 Task: Create a due date automation trigger when advanced on, on the monday of the week before a card is due add dates not due this week at 11:00 AM.
Action: Mouse moved to (885, 279)
Screenshot: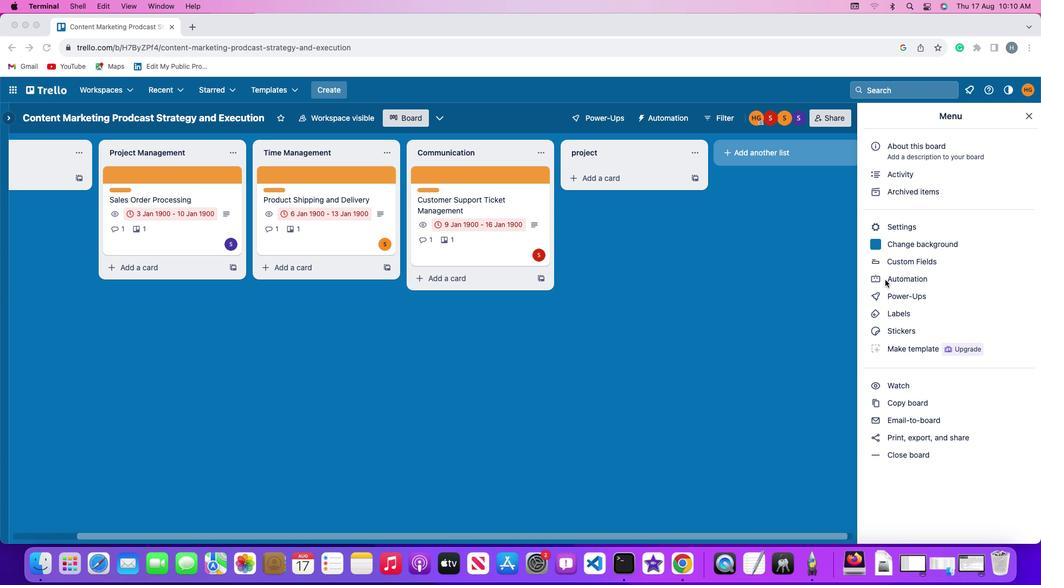 
Action: Mouse pressed left at (885, 279)
Screenshot: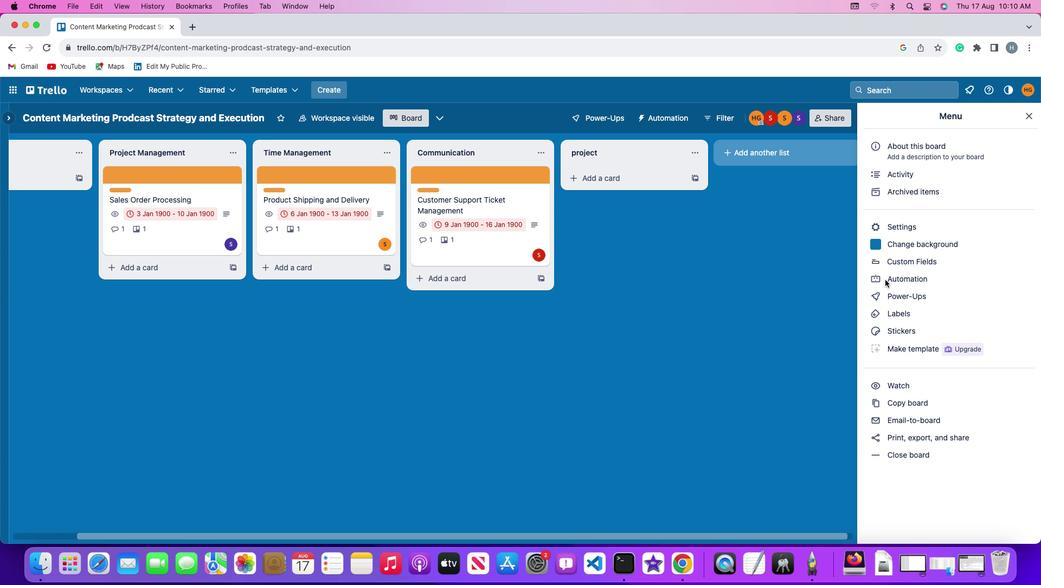 
Action: Mouse pressed left at (885, 279)
Screenshot: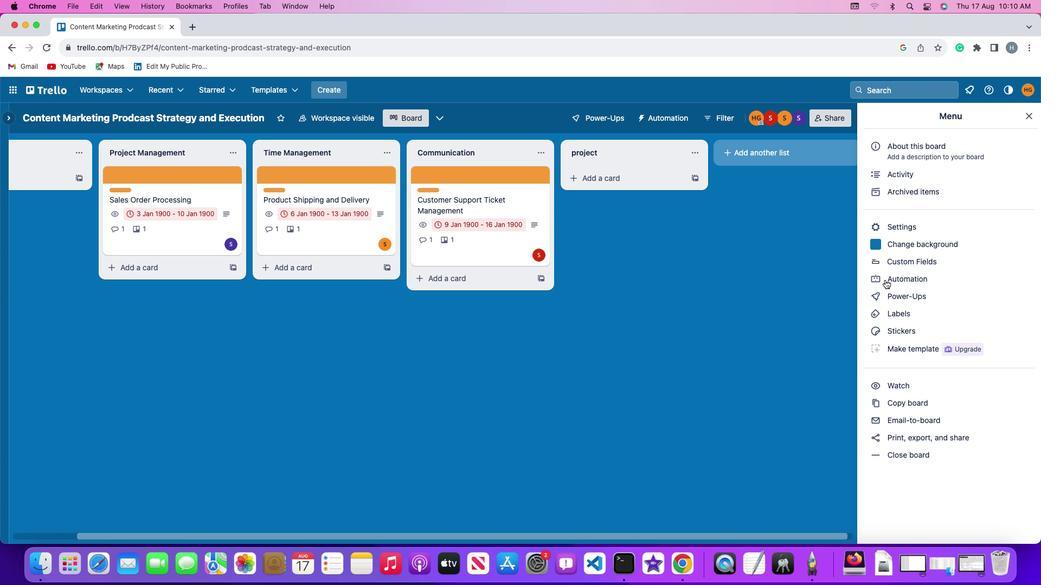 
Action: Mouse moved to (52, 252)
Screenshot: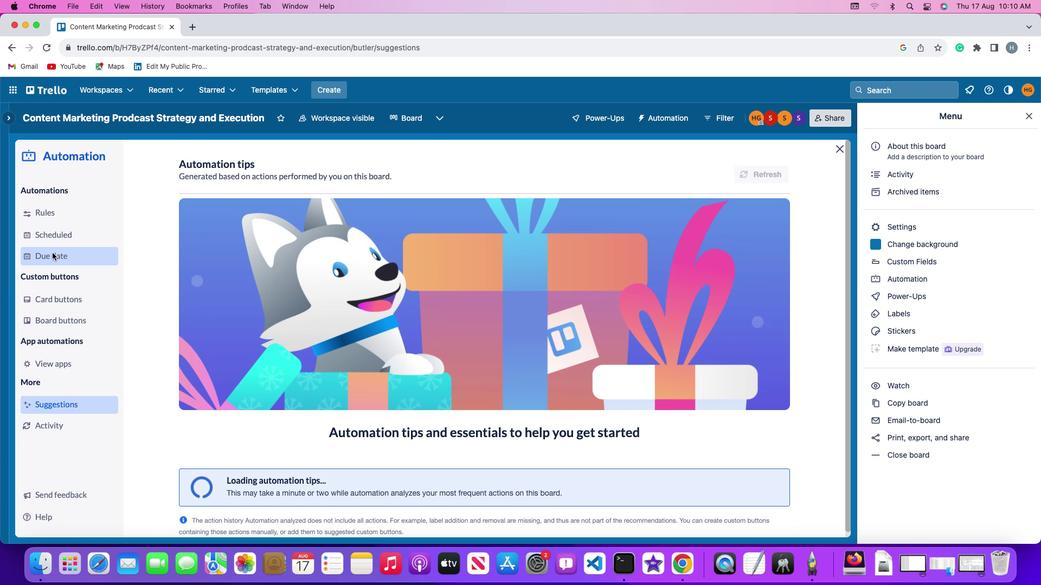 
Action: Mouse pressed left at (52, 252)
Screenshot: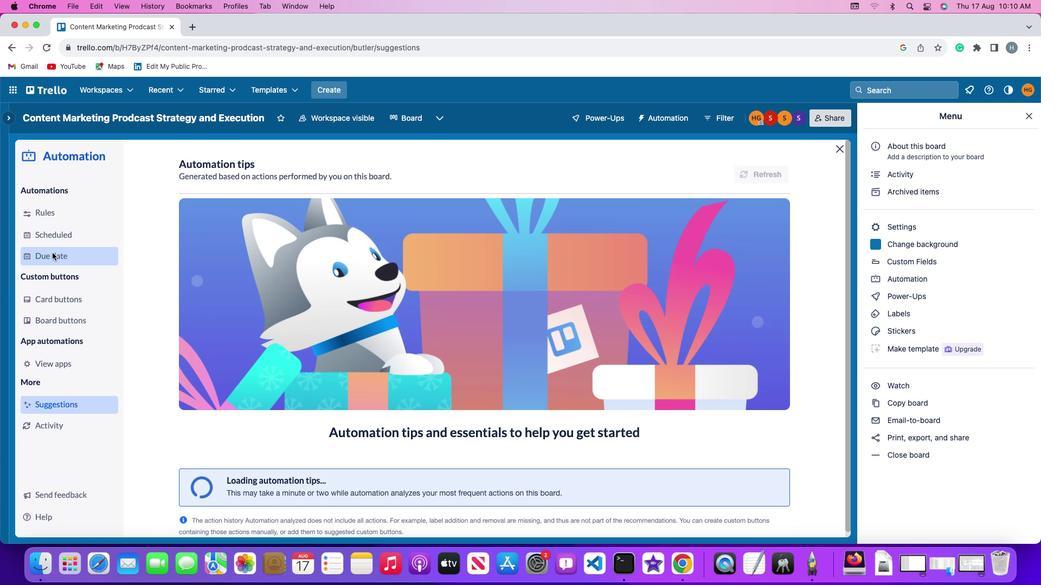 
Action: Mouse moved to (731, 167)
Screenshot: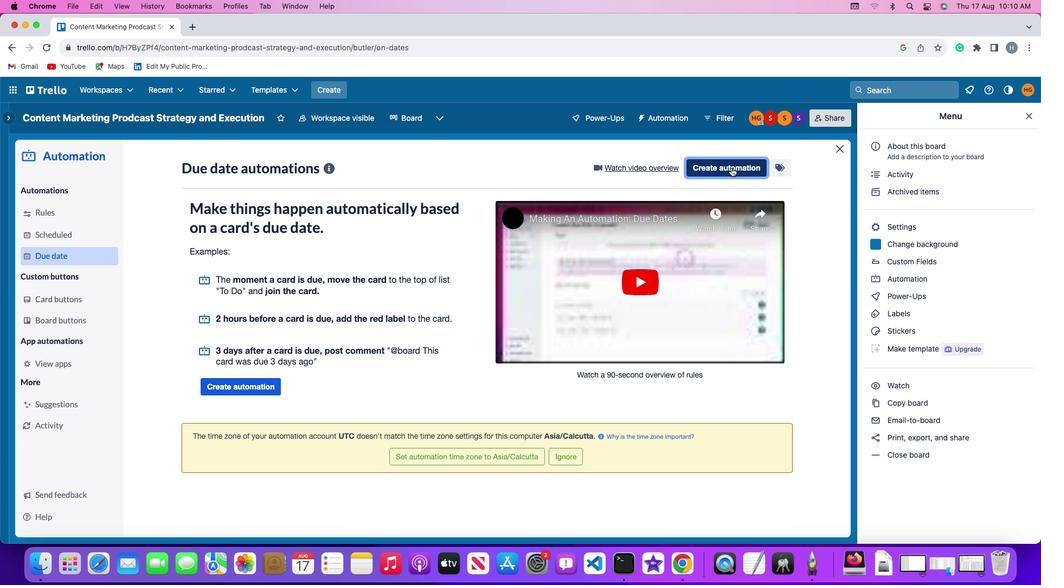 
Action: Mouse pressed left at (731, 167)
Screenshot: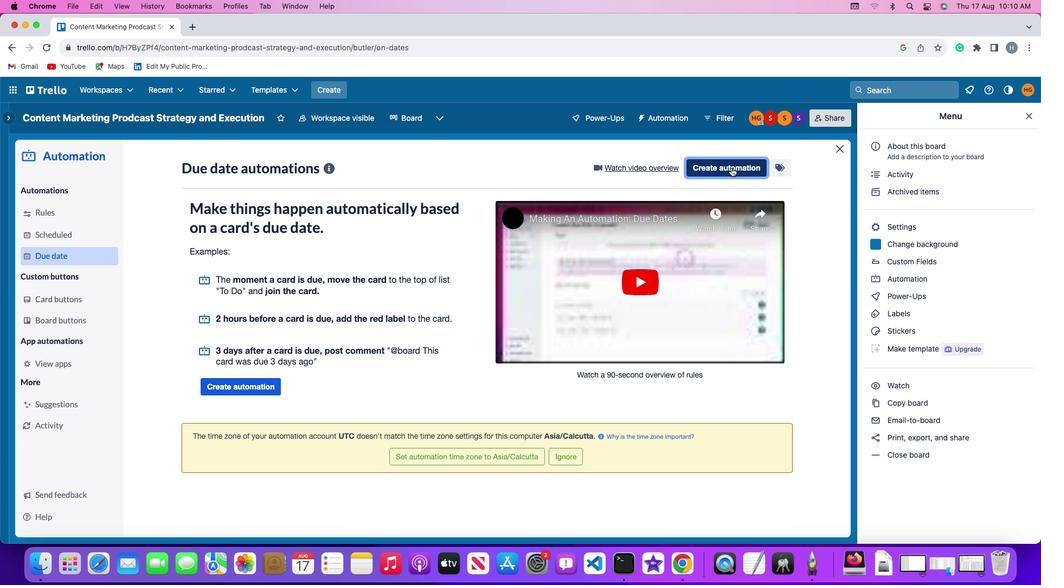 
Action: Mouse moved to (206, 271)
Screenshot: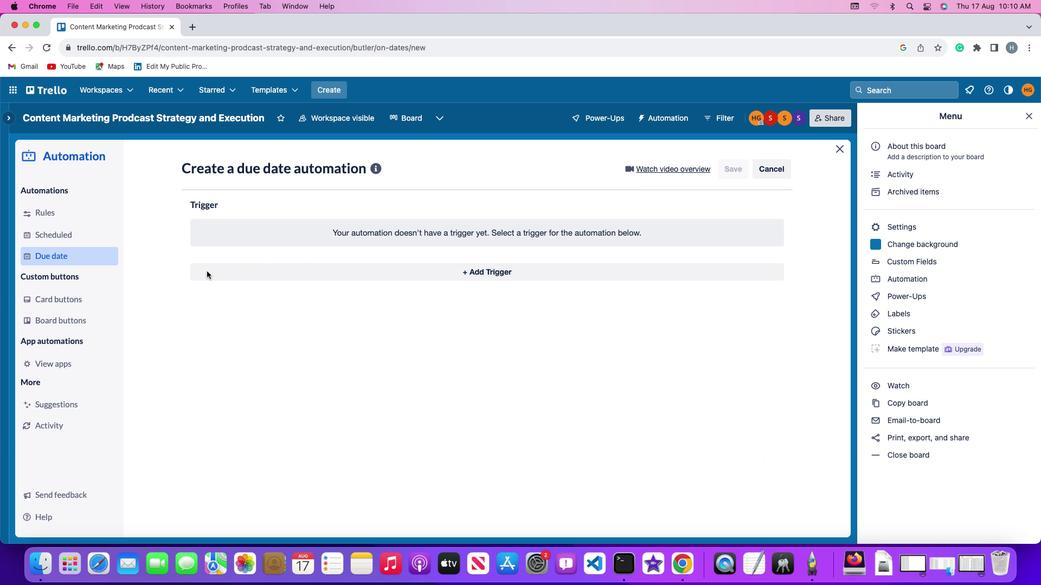 
Action: Mouse pressed left at (206, 271)
Screenshot: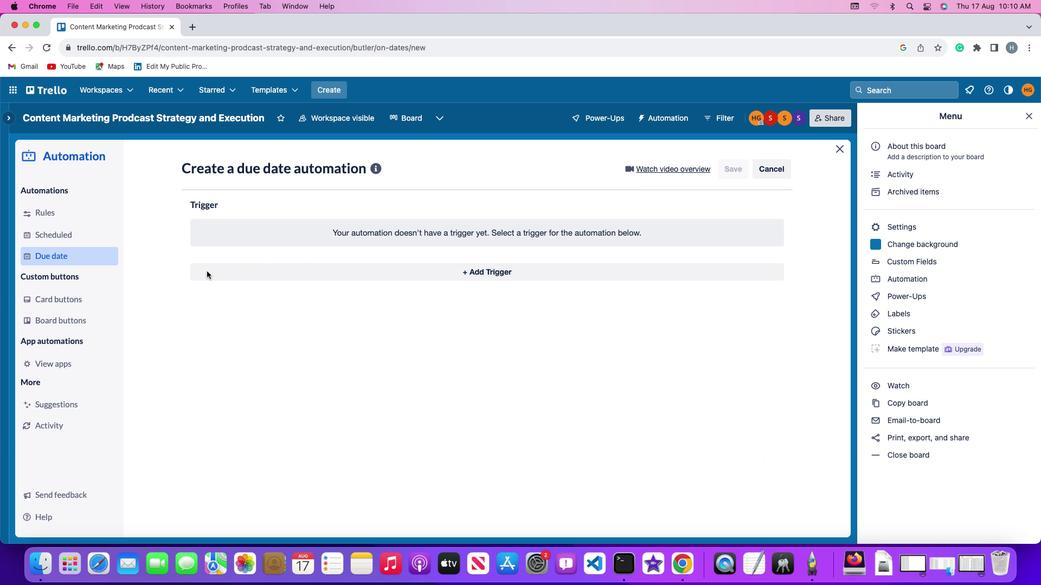 
Action: Mouse moved to (242, 476)
Screenshot: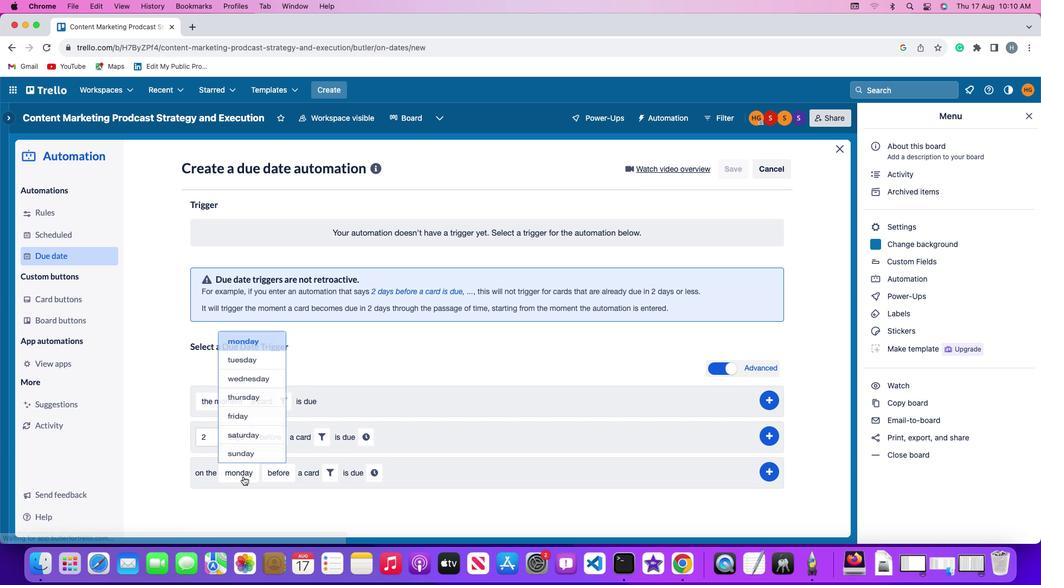 
Action: Mouse pressed left at (242, 476)
Screenshot: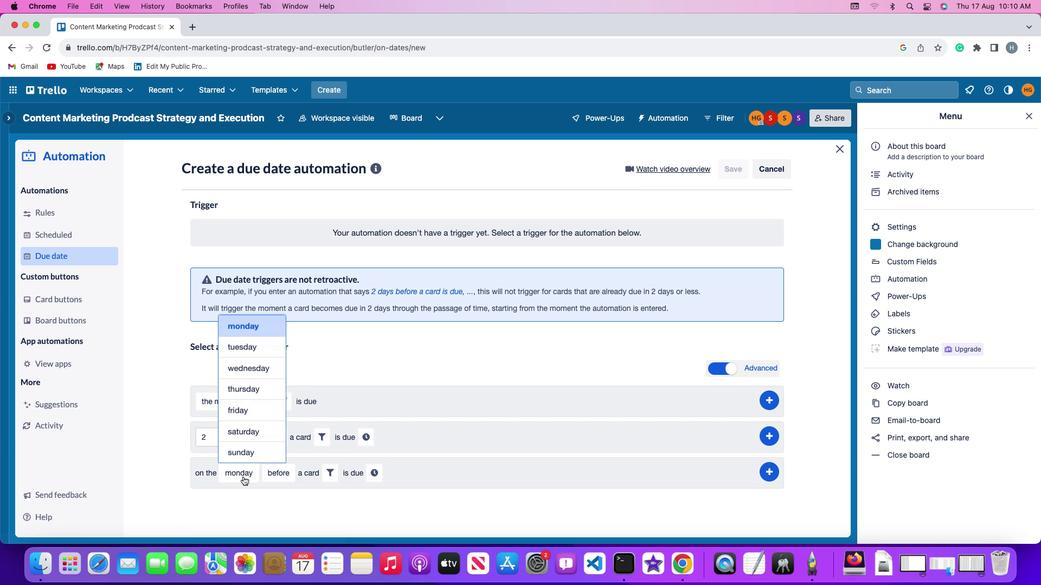 
Action: Mouse moved to (249, 323)
Screenshot: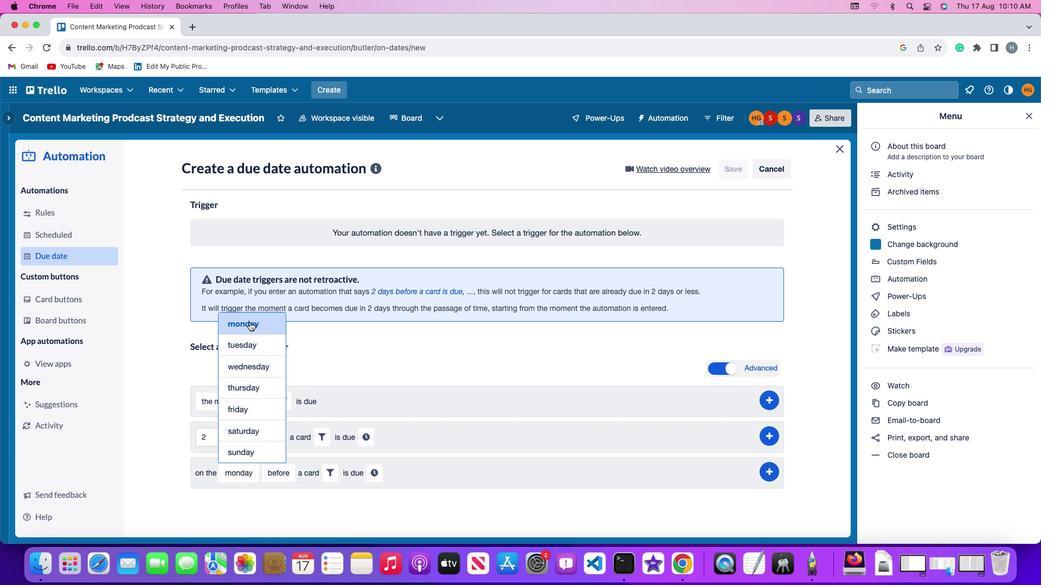 
Action: Mouse pressed left at (249, 323)
Screenshot: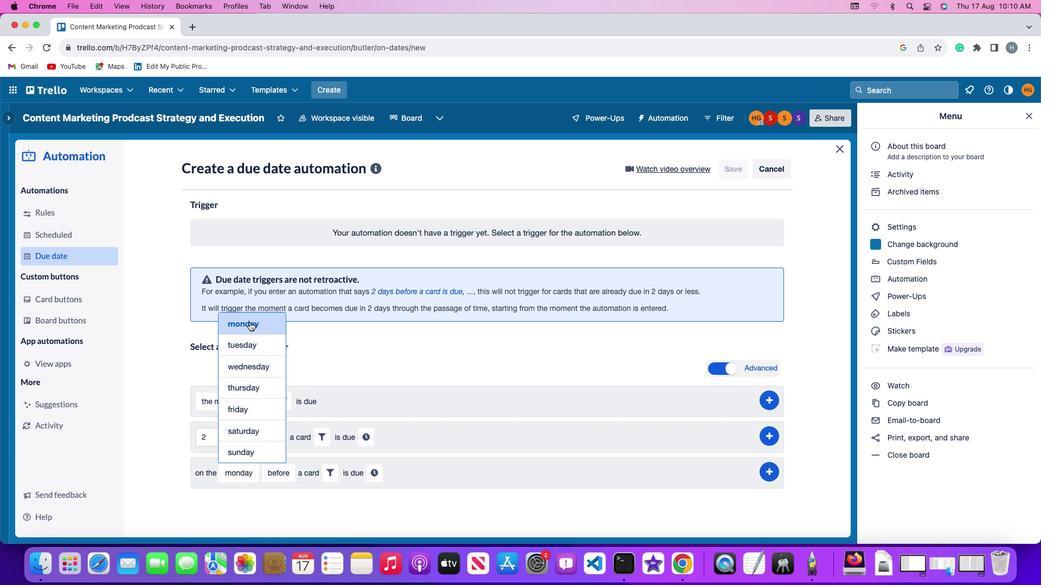 
Action: Mouse moved to (275, 465)
Screenshot: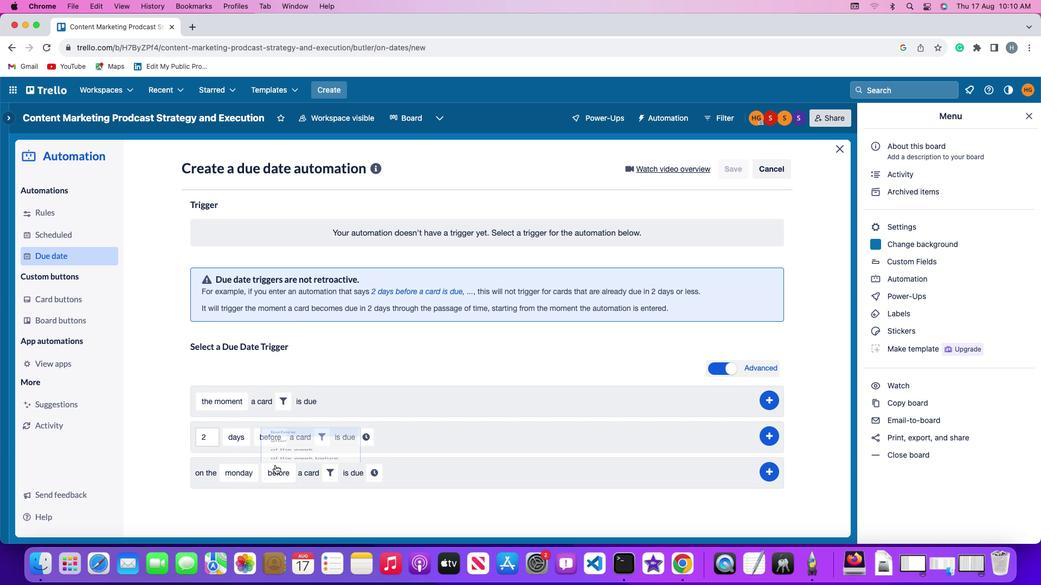 
Action: Mouse pressed left at (275, 465)
Screenshot: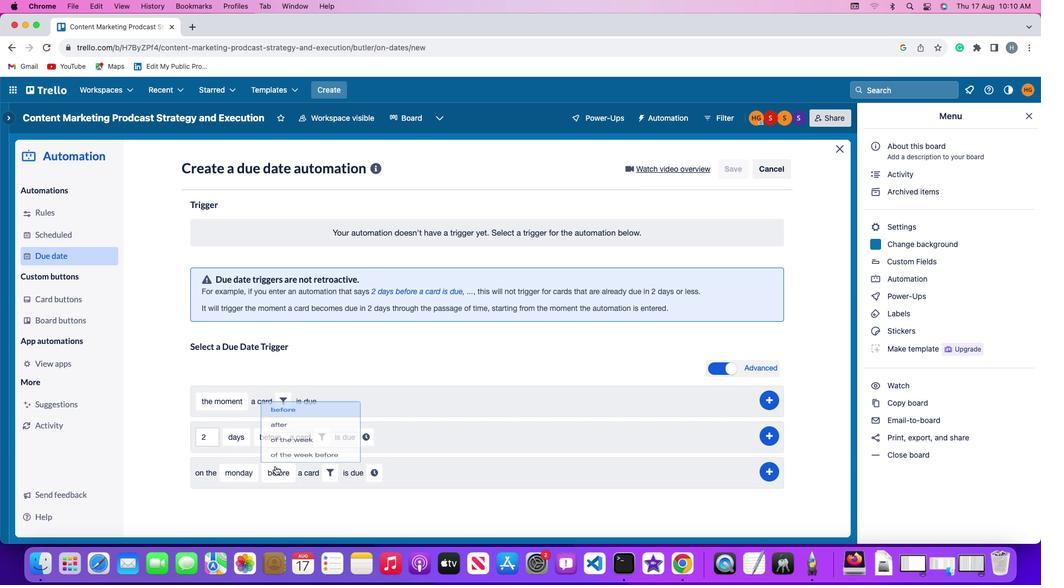 
Action: Mouse moved to (284, 445)
Screenshot: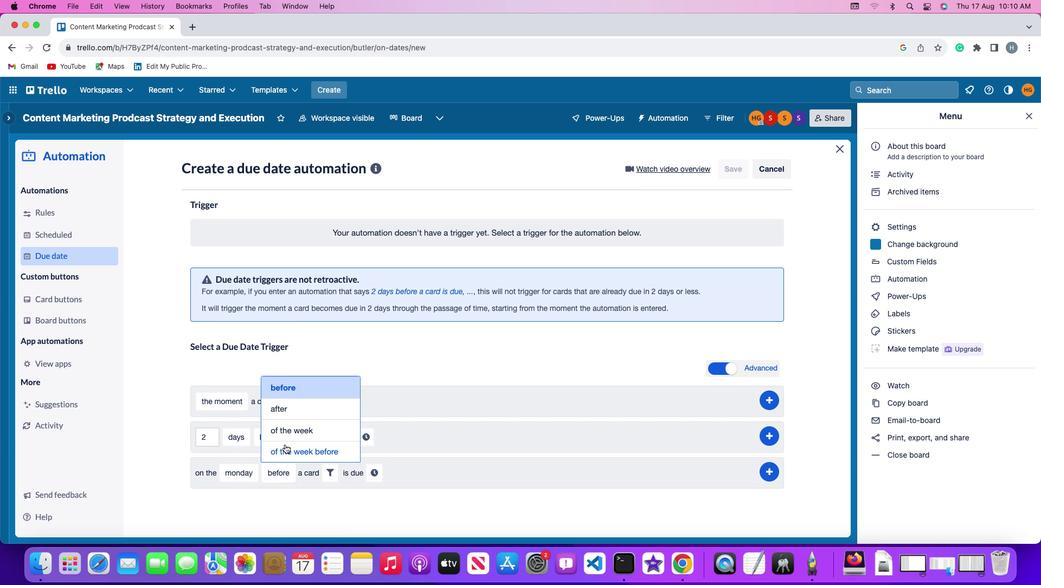 
Action: Mouse pressed left at (284, 445)
Screenshot: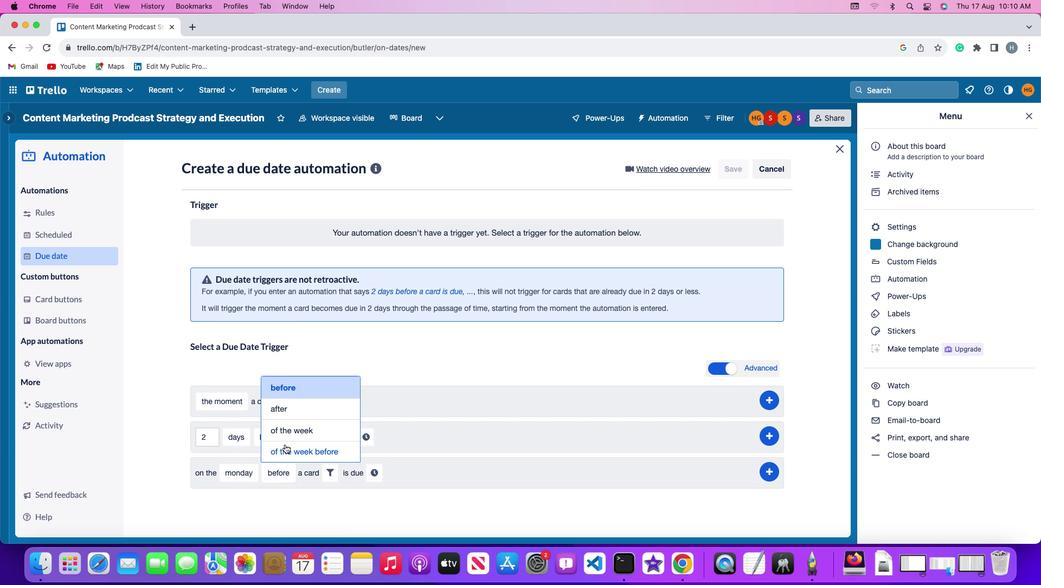 
Action: Mouse moved to (369, 475)
Screenshot: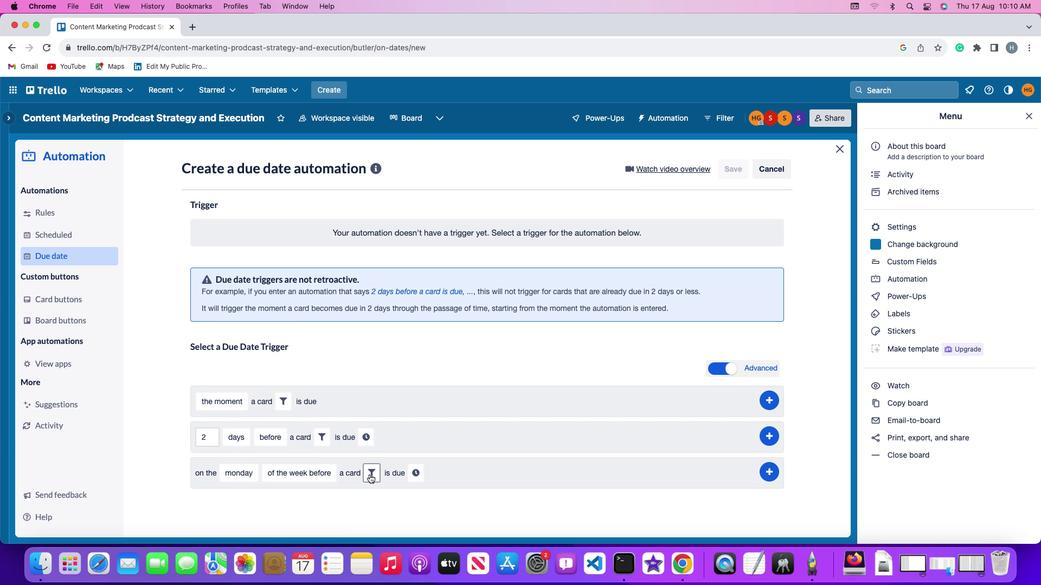 
Action: Mouse pressed left at (369, 475)
Screenshot: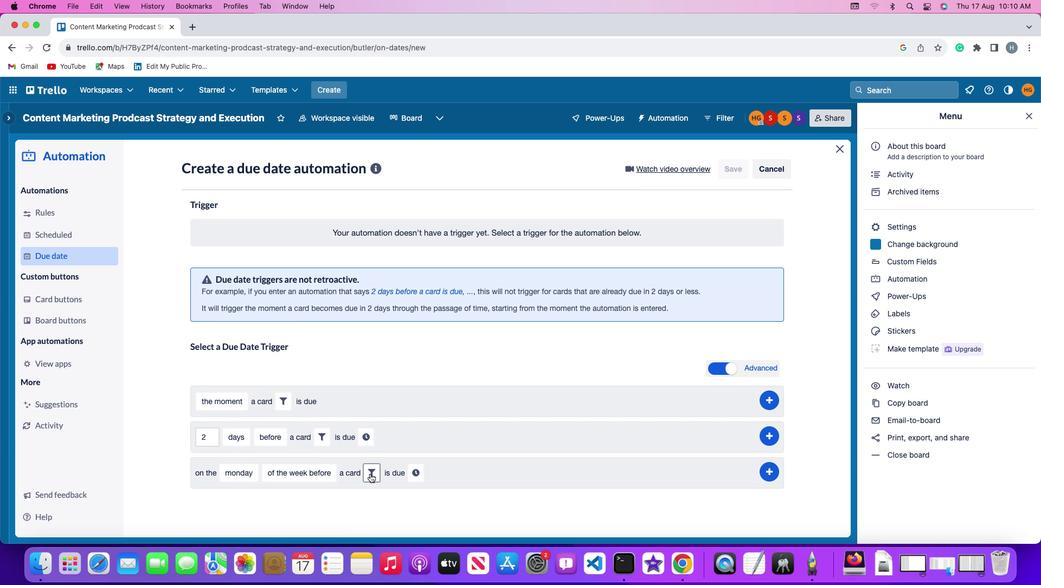 
Action: Mouse moved to (441, 511)
Screenshot: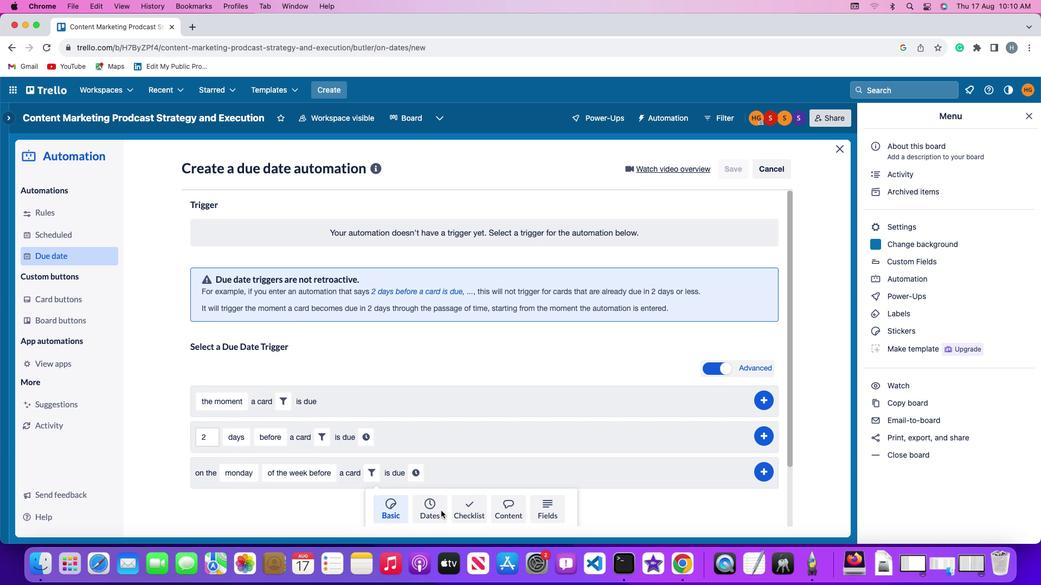 
Action: Mouse pressed left at (441, 511)
Screenshot: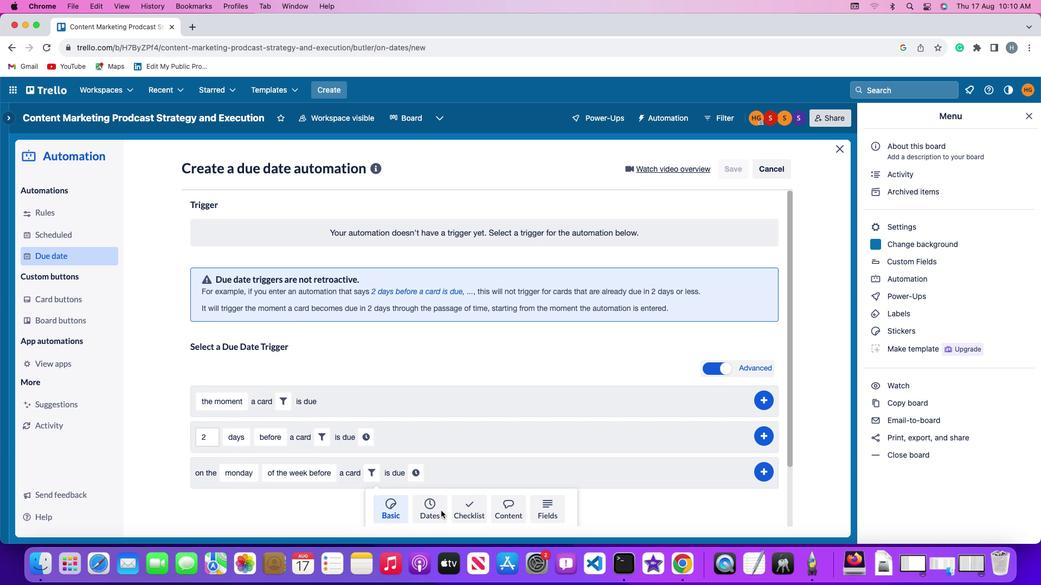 
Action: Mouse moved to (332, 501)
Screenshot: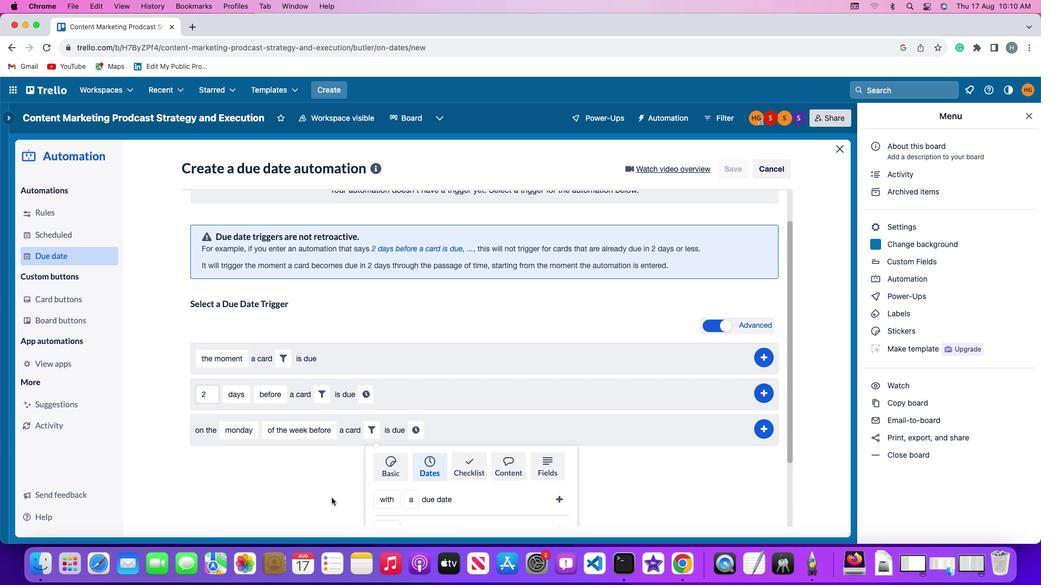 
Action: Mouse scrolled (332, 501) with delta (0, 0)
Screenshot: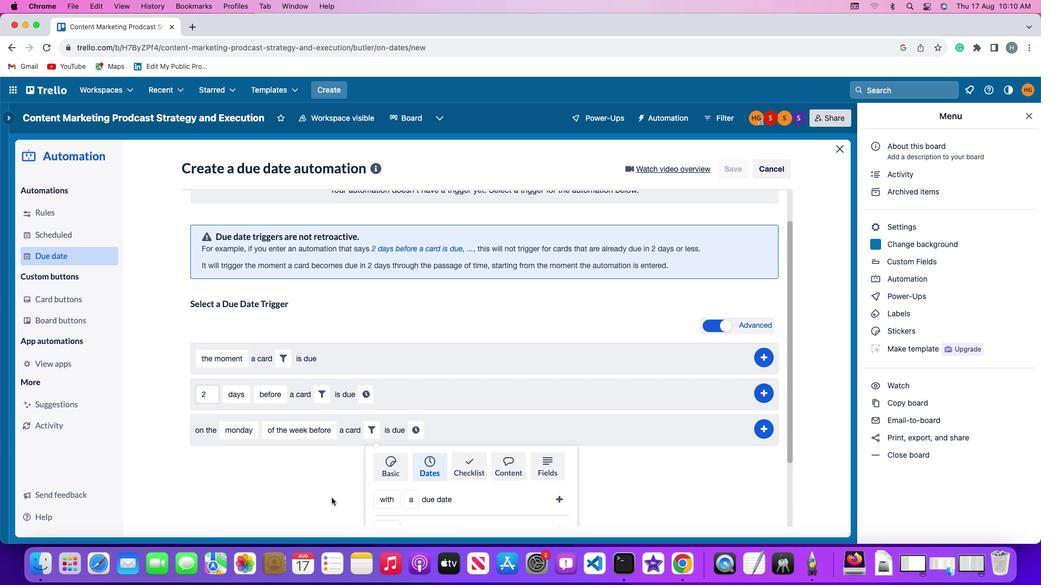 
Action: Mouse moved to (332, 501)
Screenshot: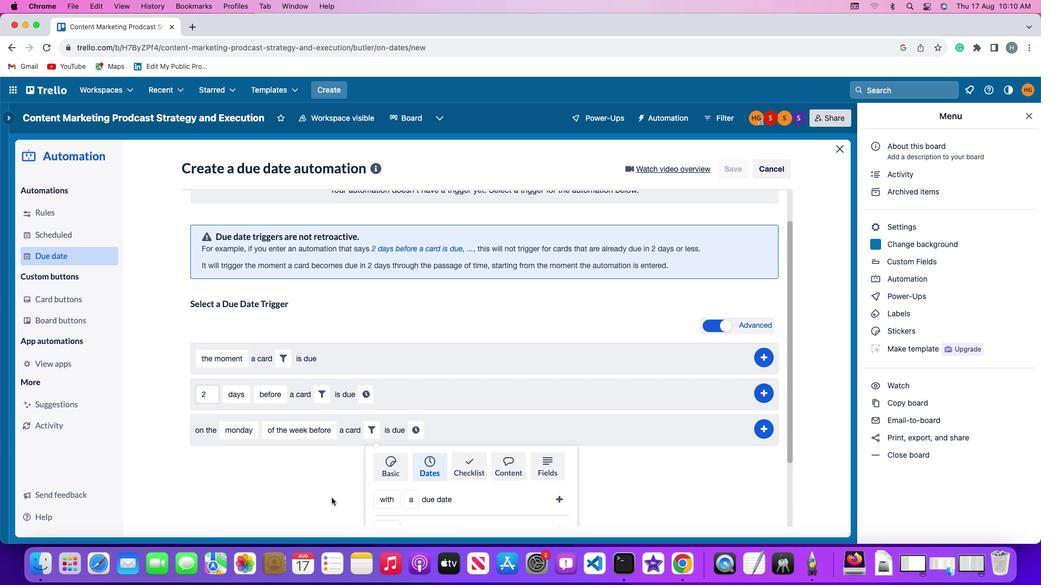 
Action: Mouse scrolled (332, 501) with delta (0, 0)
Screenshot: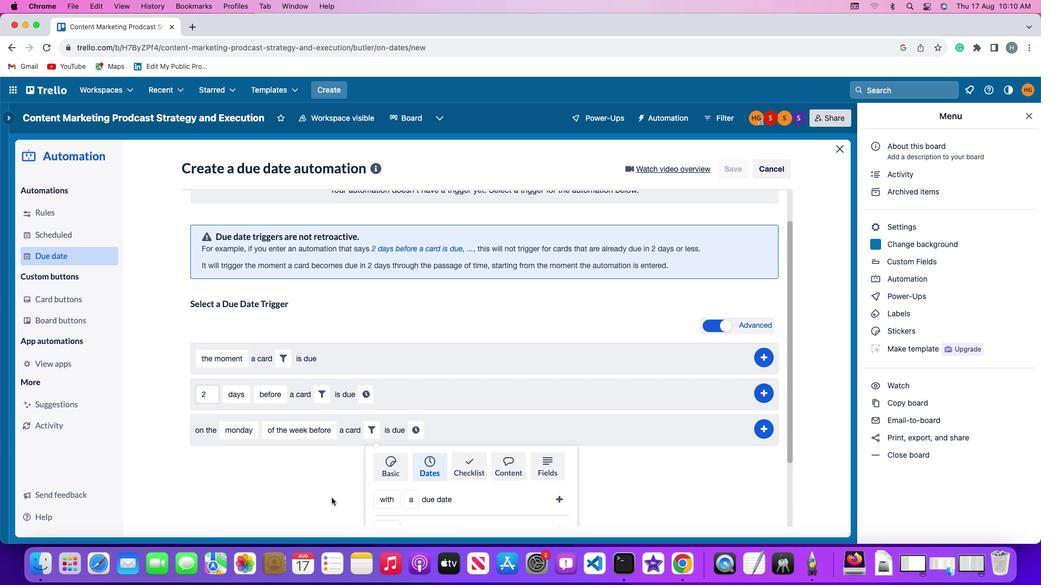 
Action: Mouse moved to (332, 500)
Screenshot: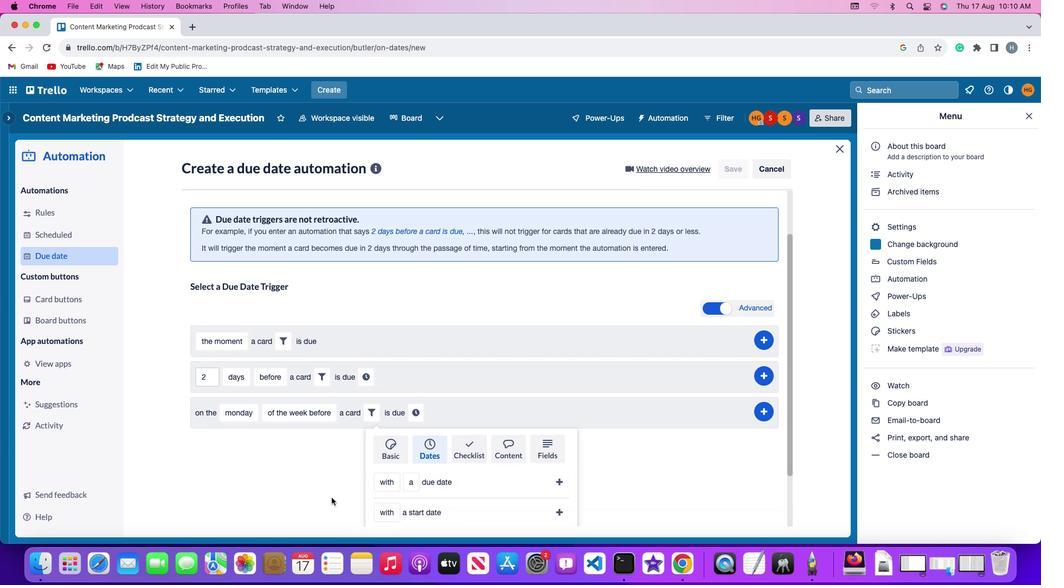 
Action: Mouse scrolled (332, 500) with delta (0, -2)
Screenshot: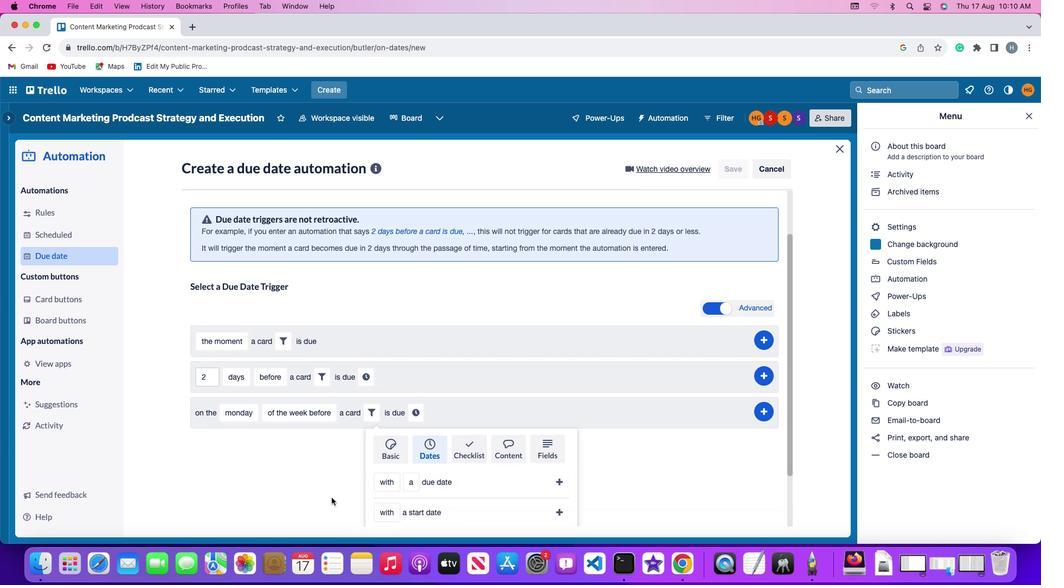 
Action: Mouse moved to (331, 499)
Screenshot: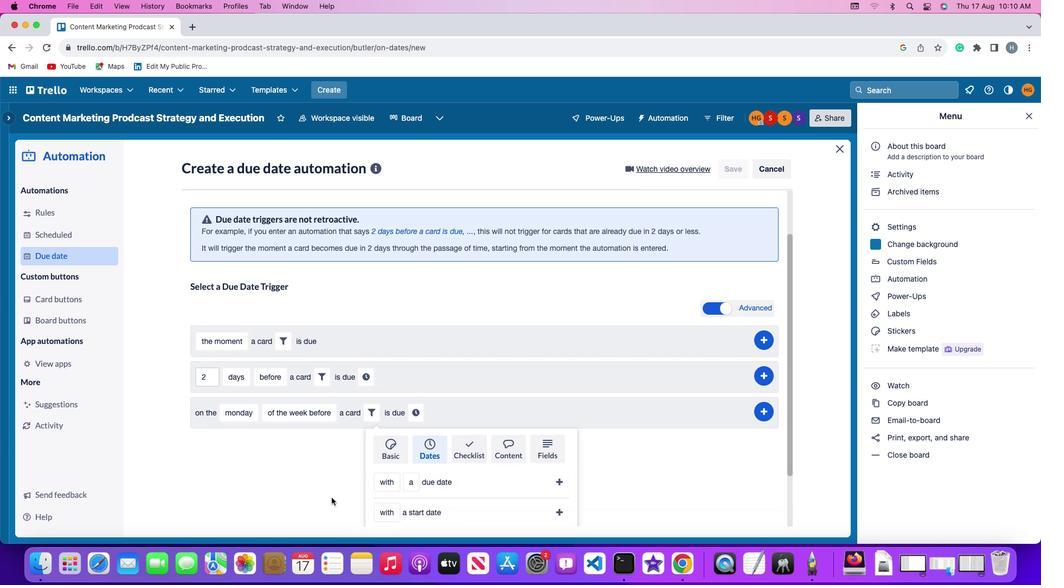 
Action: Mouse scrolled (331, 499) with delta (0, -2)
Screenshot: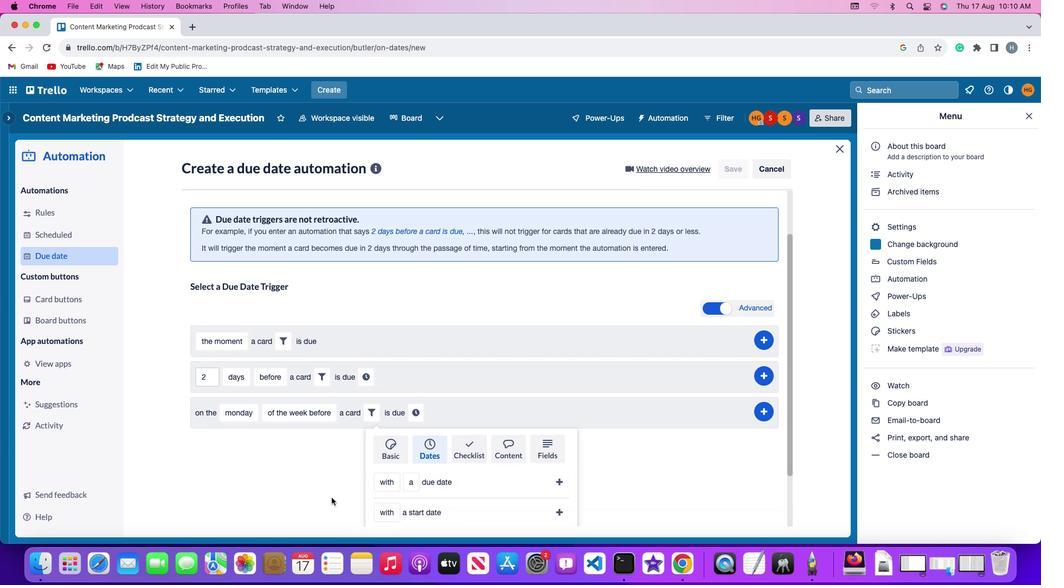 
Action: Mouse moved to (331, 497)
Screenshot: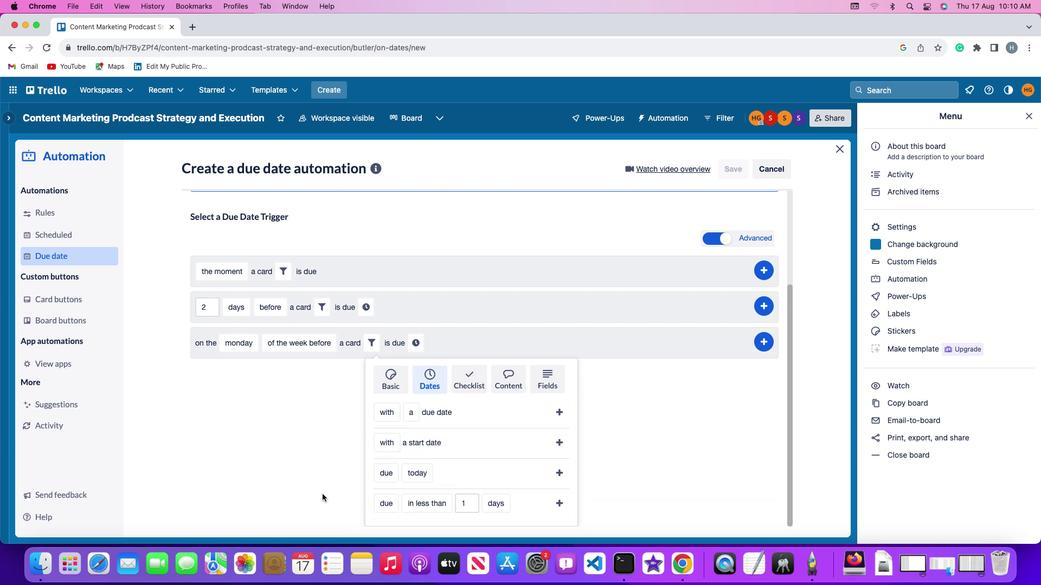 
Action: Mouse scrolled (331, 497) with delta (0, 0)
Screenshot: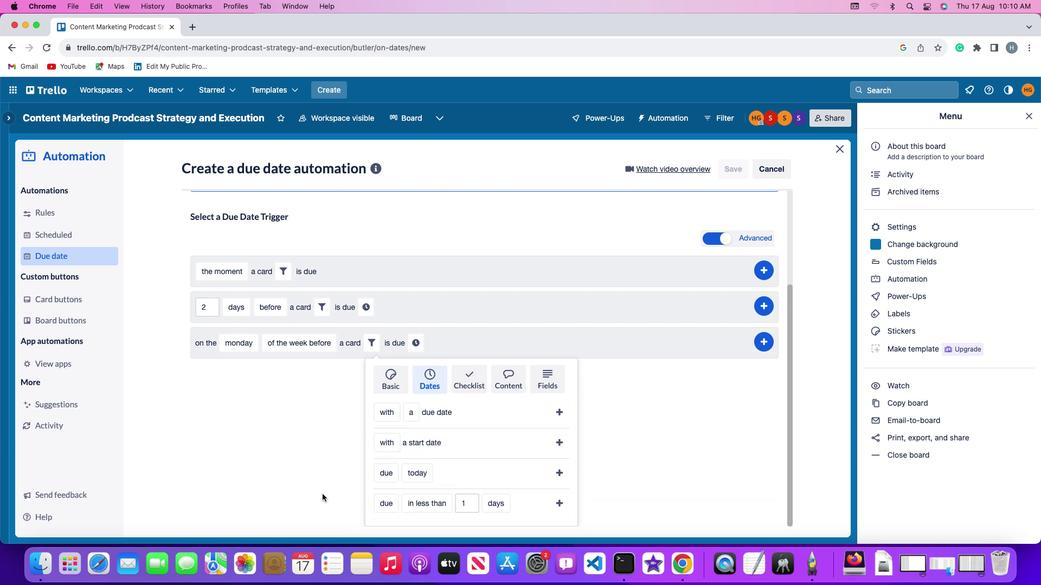 
Action: Mouse moved to (331, 497)
Screenshot: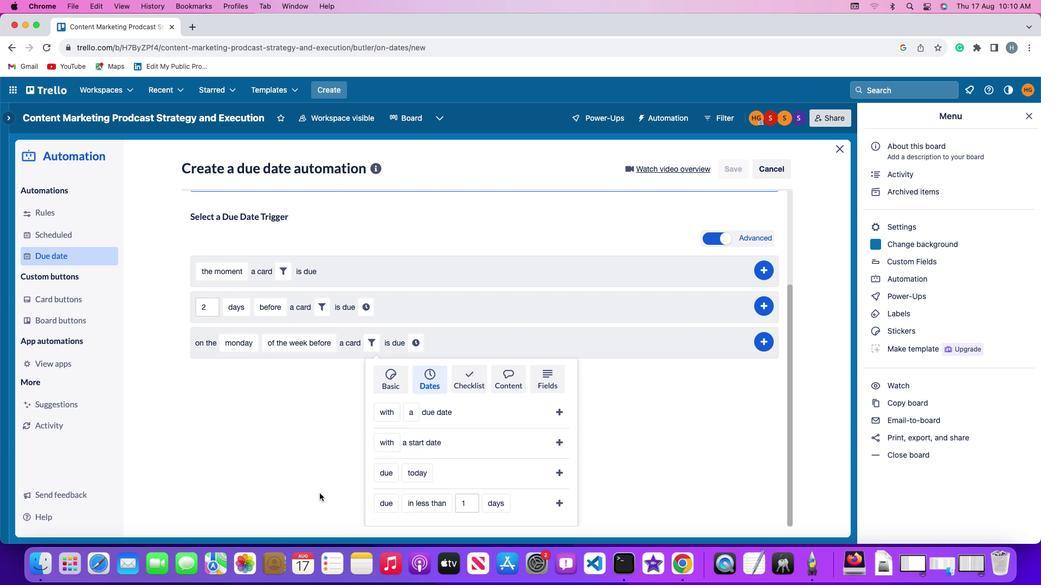 
Action: Mouse scrolled (331, 497) with delta (0, 0)
Screenshot: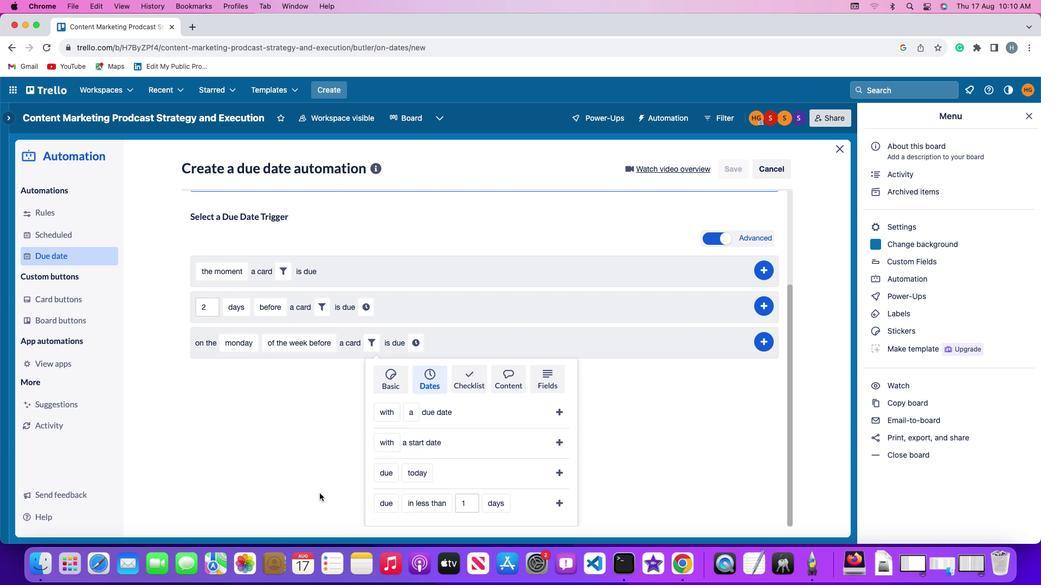 
Action: Mouse scrolled (331, 497) with delta (0, -1)
Screenshot: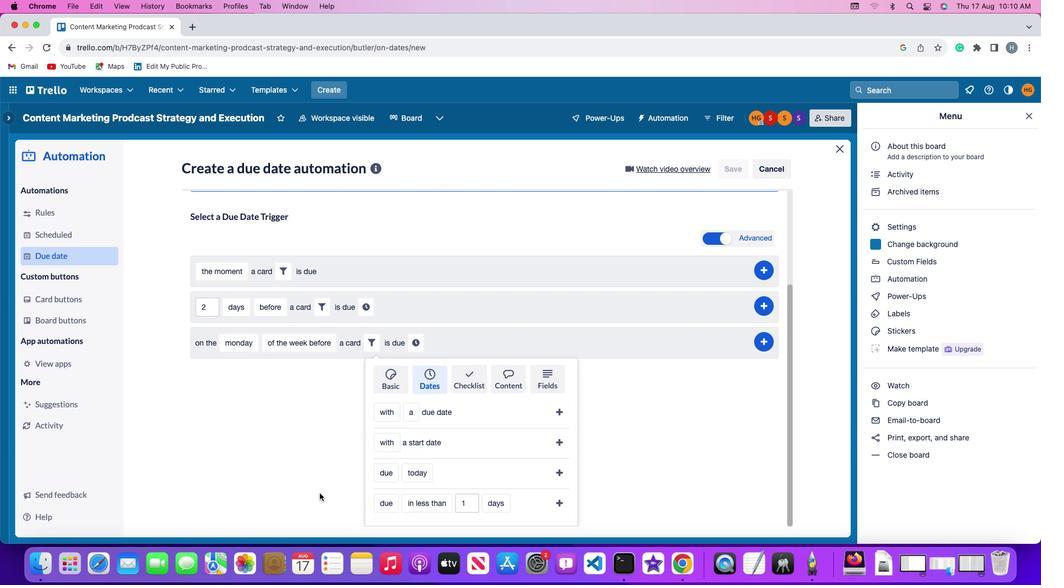 
Action: Mouse moved to (330, 497)
Screenshot: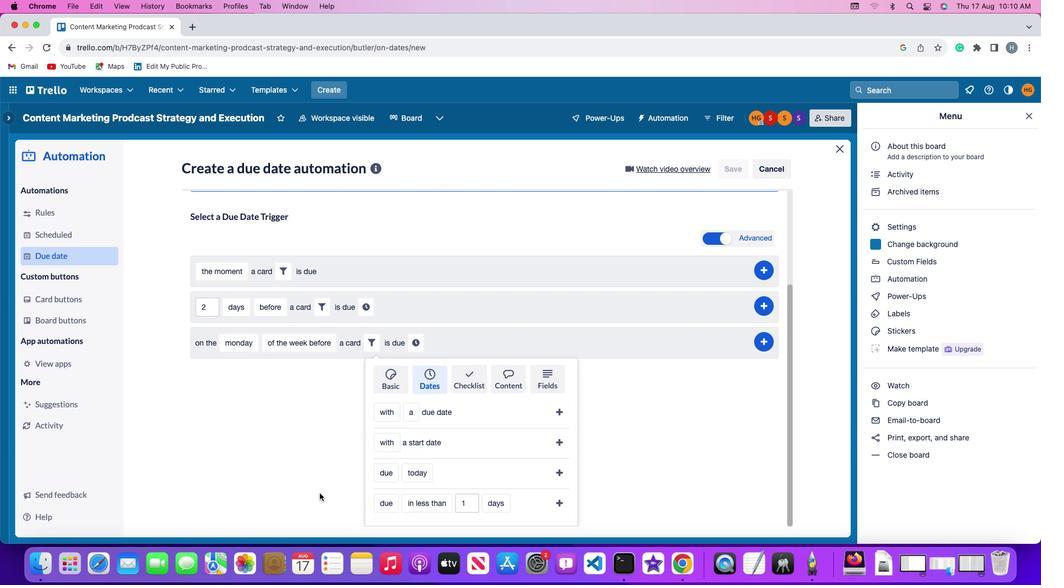 
Action: Mouse scrolled (330, 497) with delta (0, -2)
Screenshot: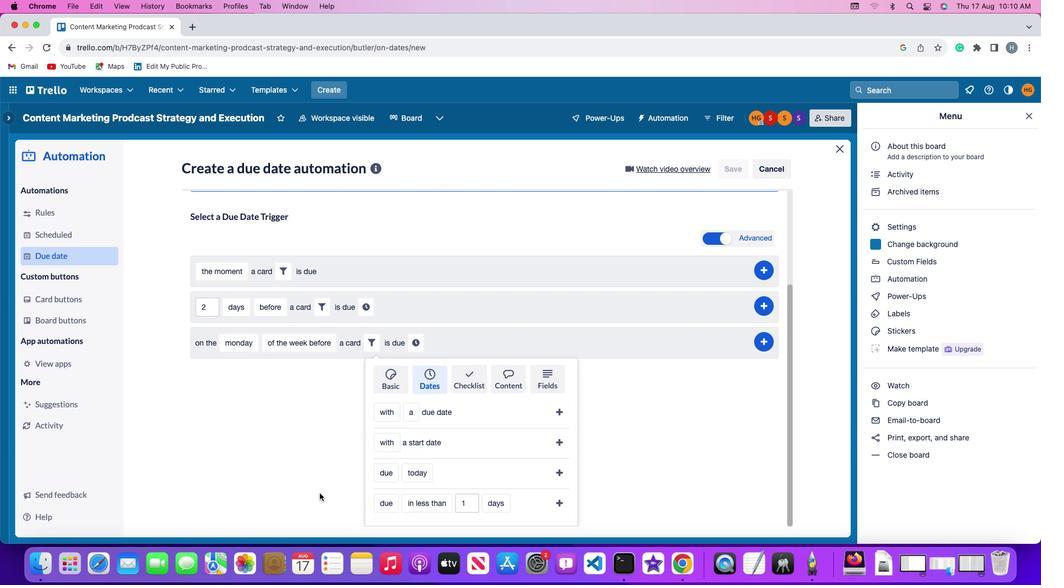 
Action: Mouse moved to (370, 473)
Screenshot: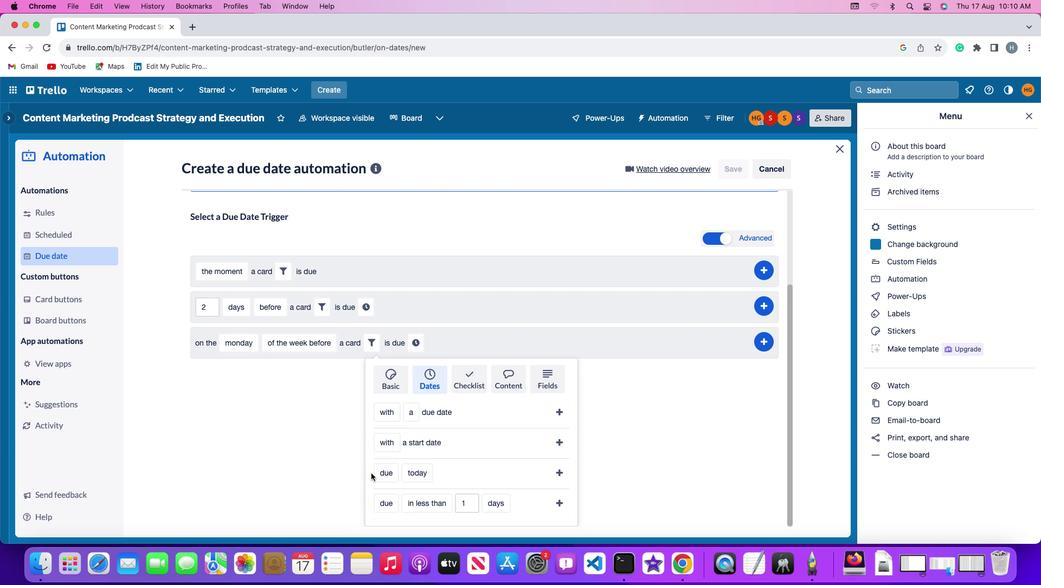 
Action: Mouse pressed left at (370, 473)
Screenshot: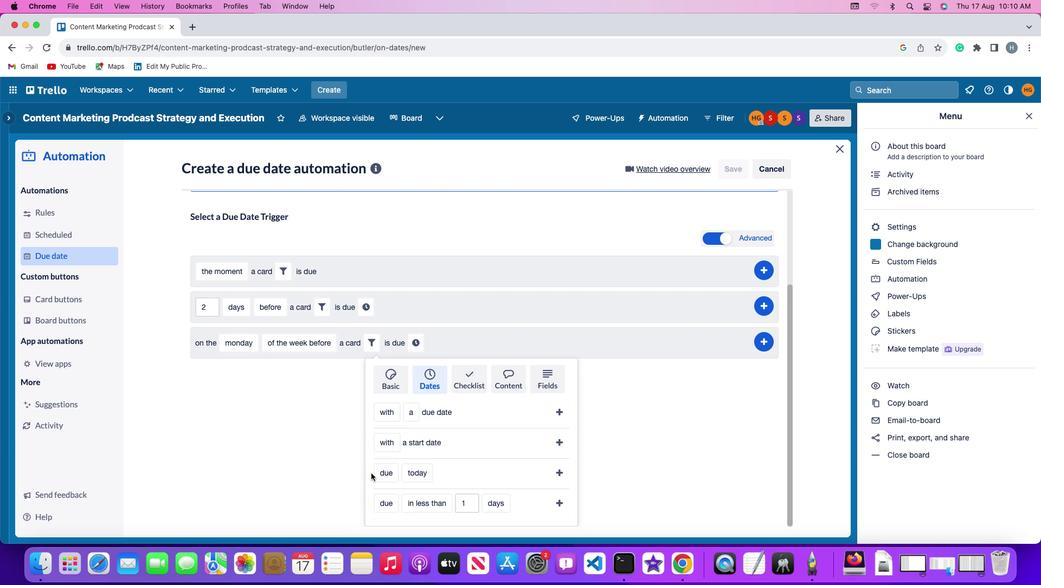 
Action: Mouse moved to (378, 472)
Screenshot: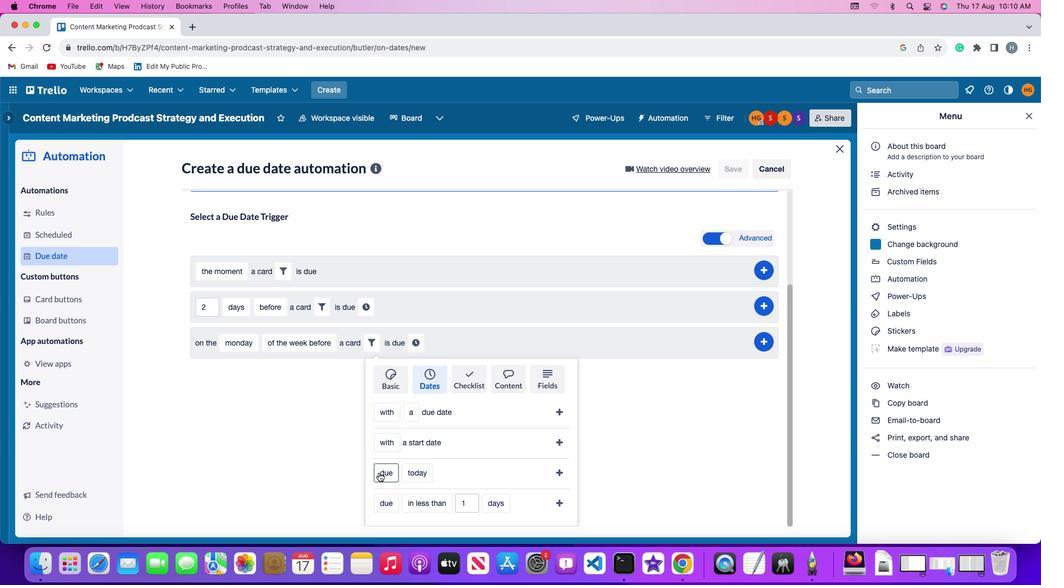 
Action: Mouse pressed left at (378, 472)
Screenshot: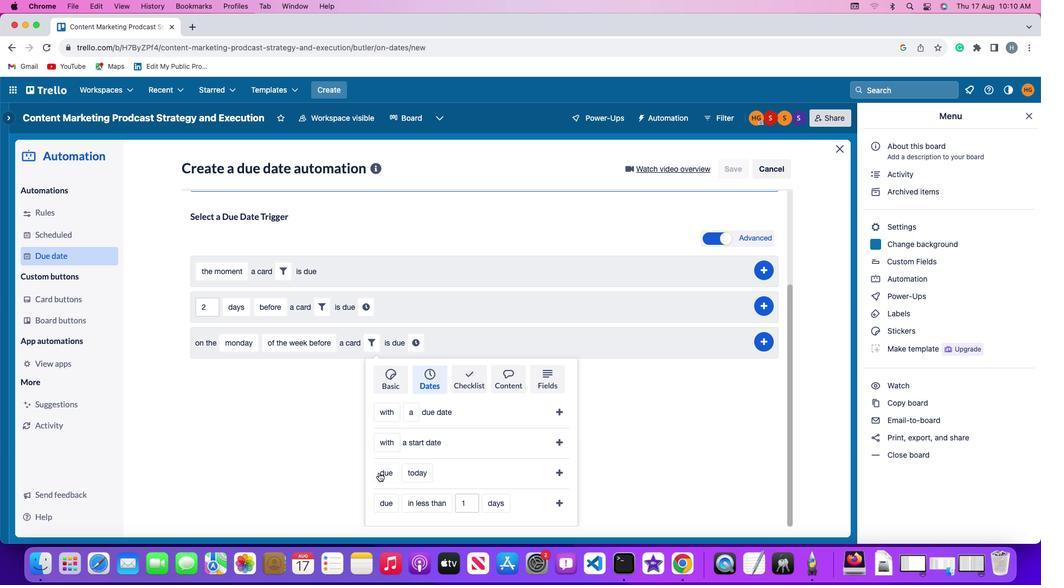 
Action: Mouse moved to (400, 405)
Screenshot: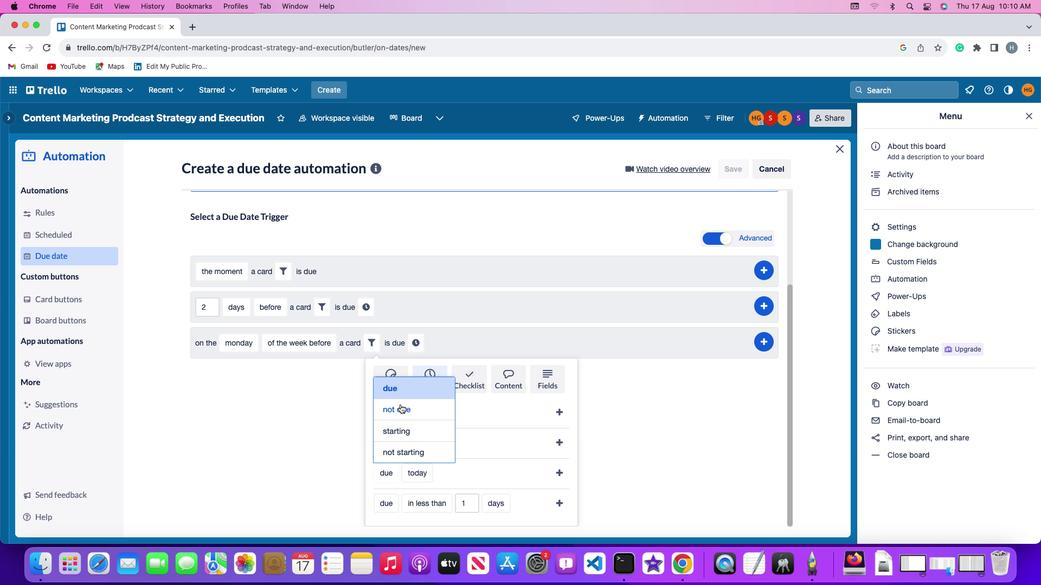 
Action: Mouse pressed left at (400, 405)
Screenshot: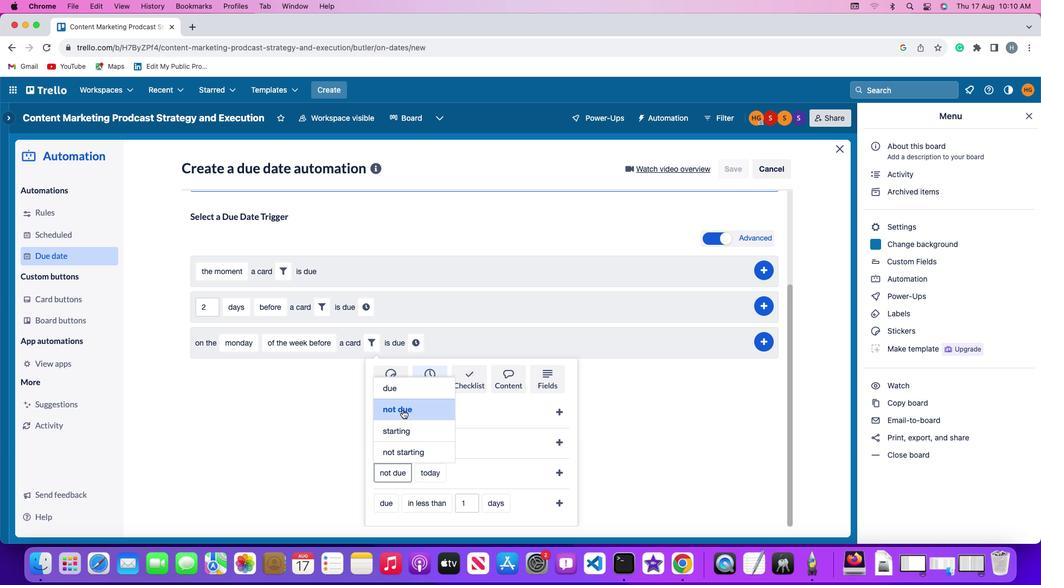 
Action: Mouse moved to (432, 474)
Screenshot: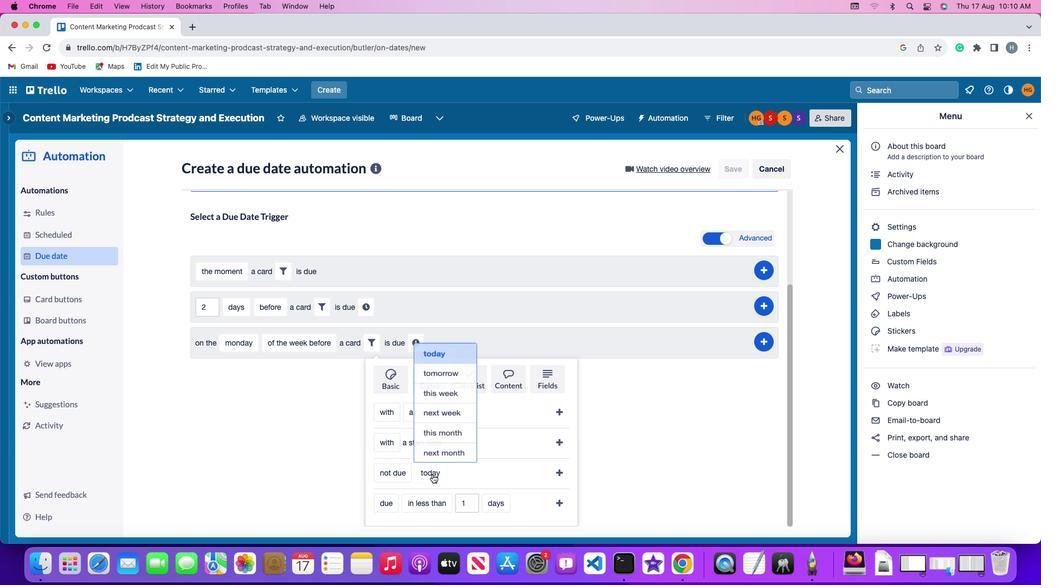 
Action: Mouse pressed left at (432, 474)
Screenshot: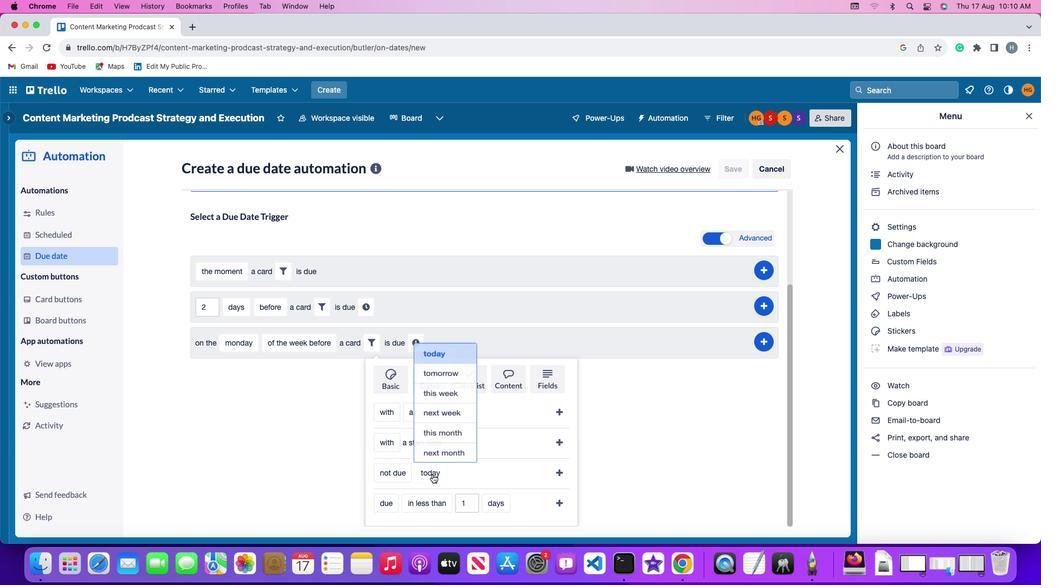 
Action: Mouse moved to (446, 387)
Screenshot: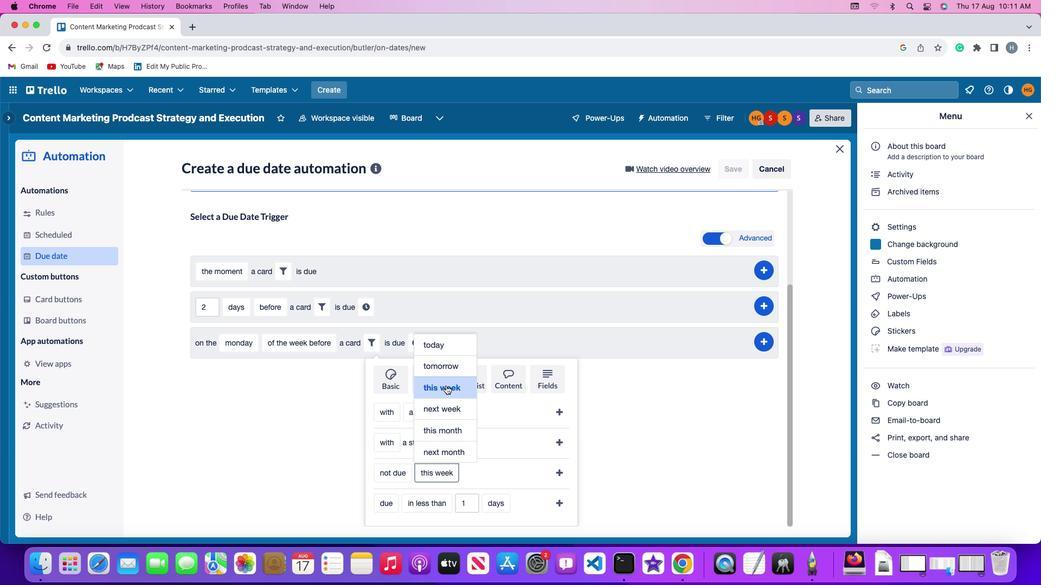 
Action: Mouse pressed left at (446, 387)
Screenshot: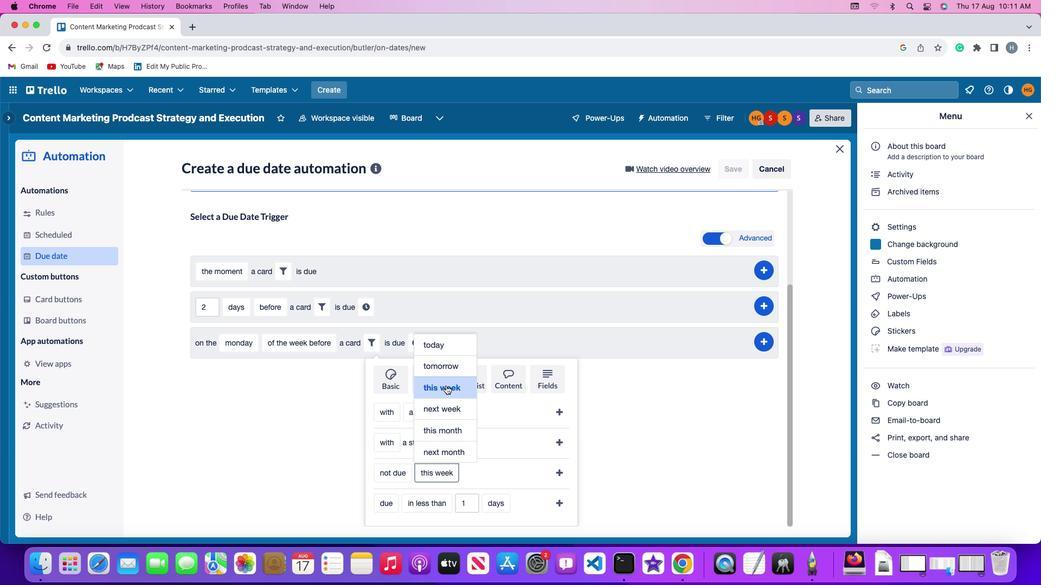 
Action: Mouse moved to (561, 470)
Screenshot: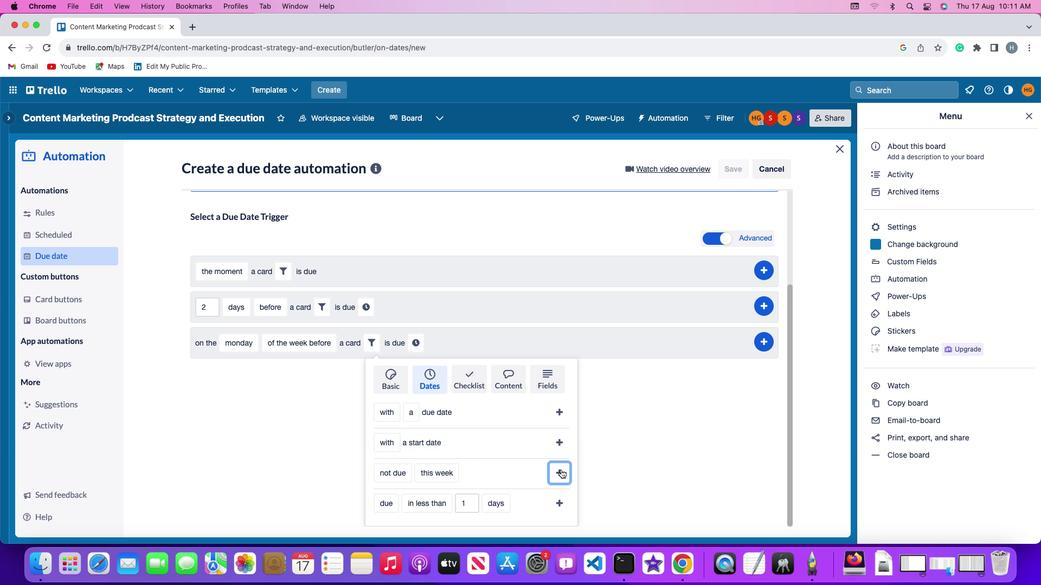 
Action: Mouse pressed left at (561, 470)
Screenshot: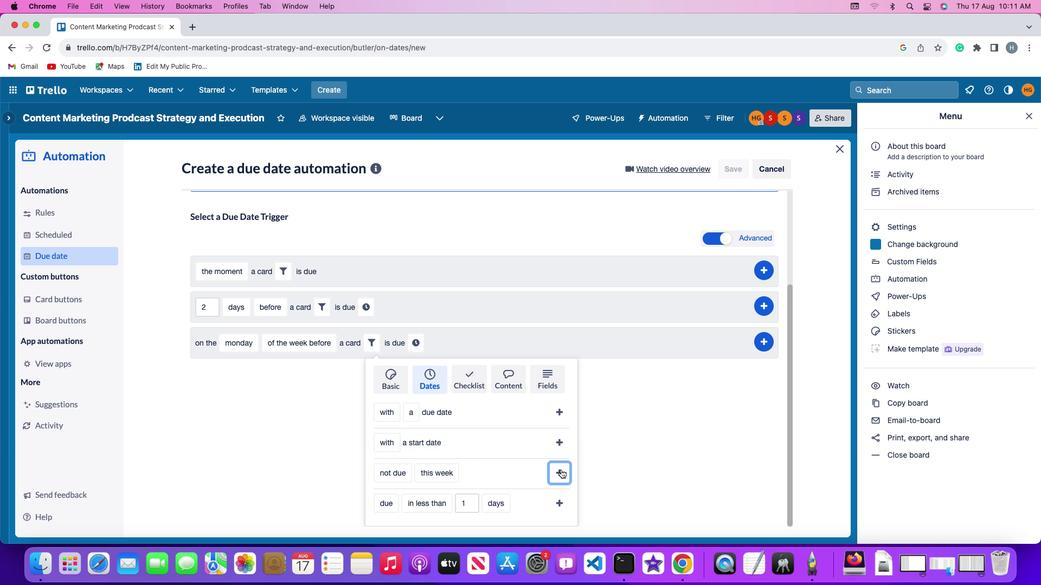 
Action: Mouse moved to (503, 470)
Screenshot: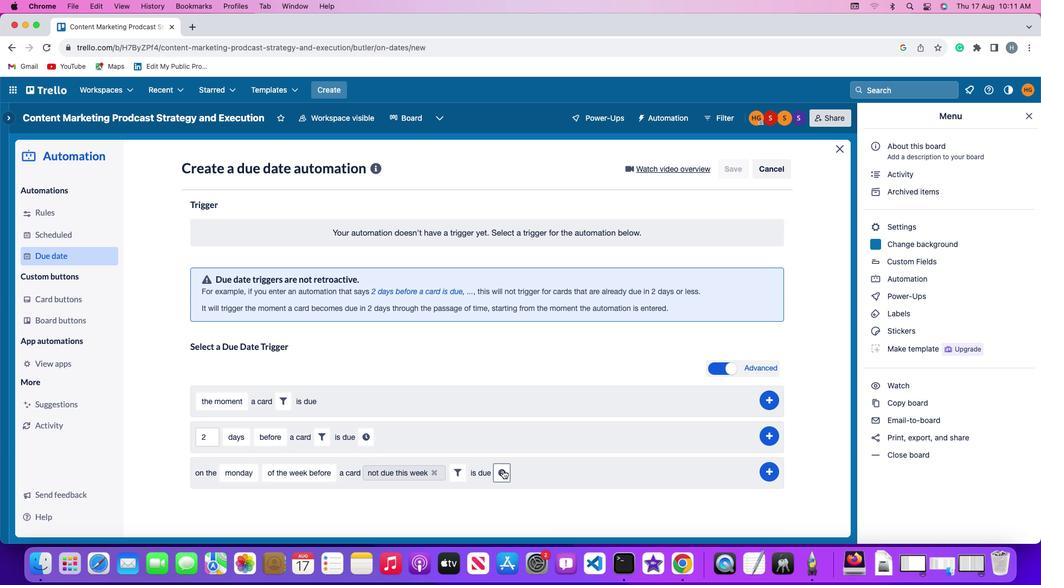 
Action: Mouse pressed left at (503, 470)
Screenshot: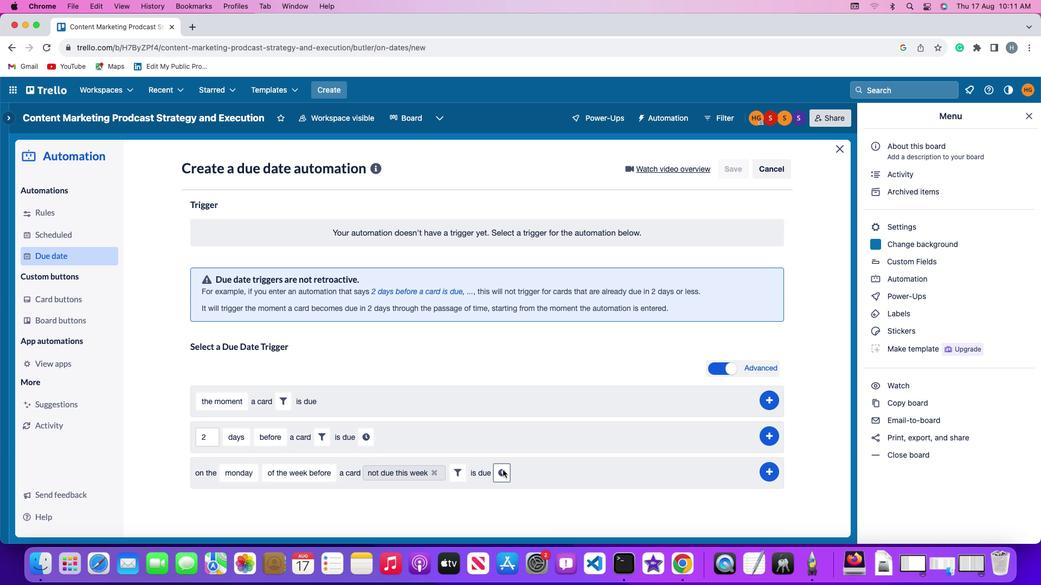 
Action: Mouse moved to (527, 473)
Screenshot: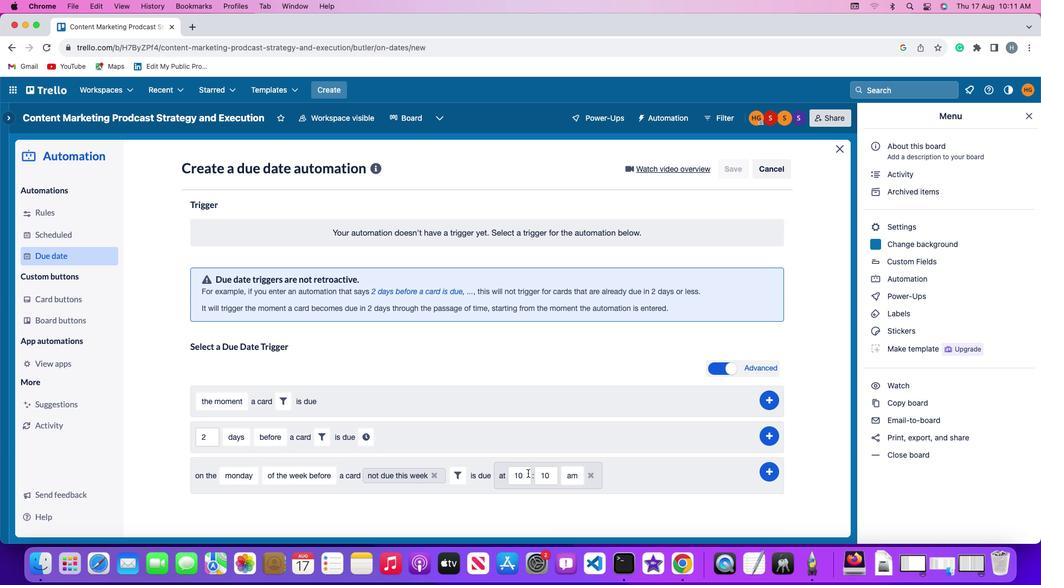 
Action: Mouse pressed left at (527, 473)
Screenshot: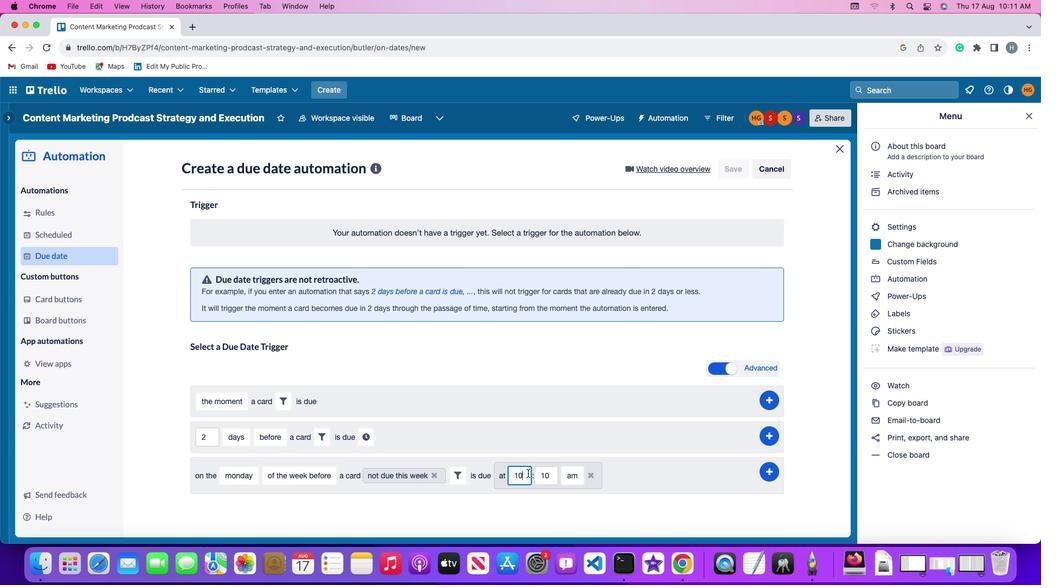 
Action: Mouse moved to (528, 472)
Screenshot: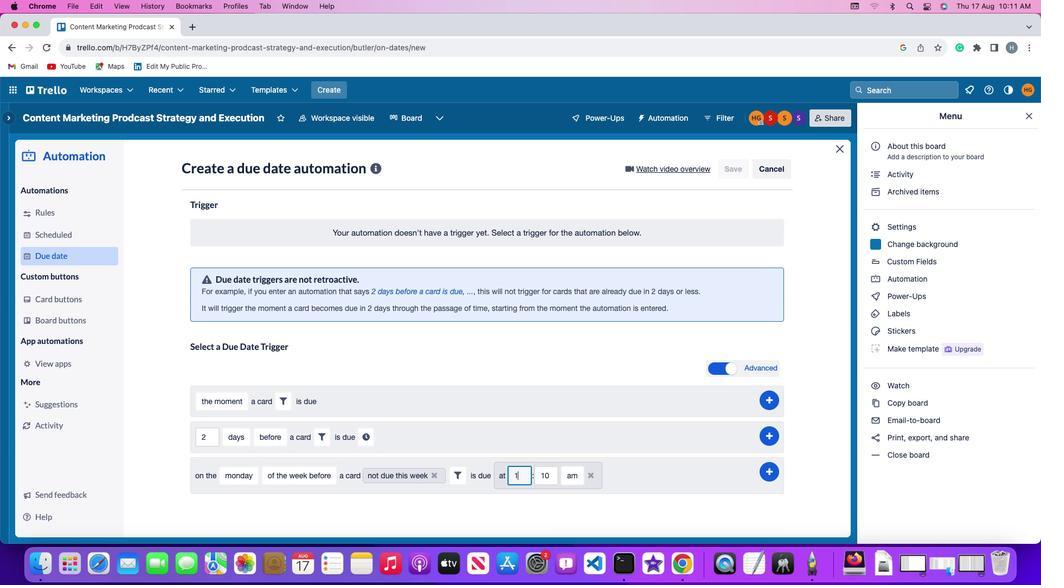 
Action: Key pressed Key.backspaceKey.backspace'1''1'
Screenshot: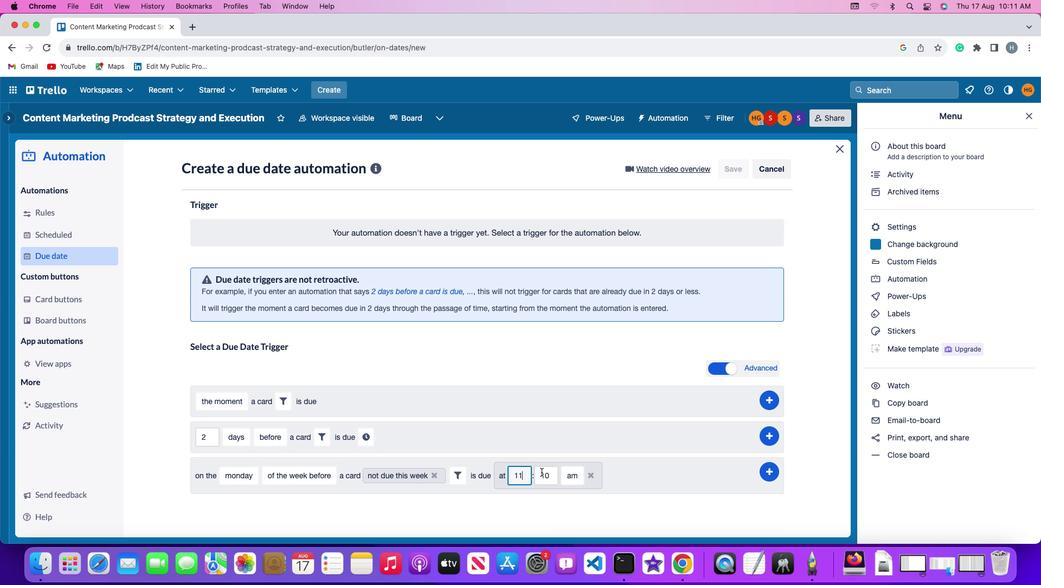 
Action: Mouse moved to (555, 472)
Screenshot: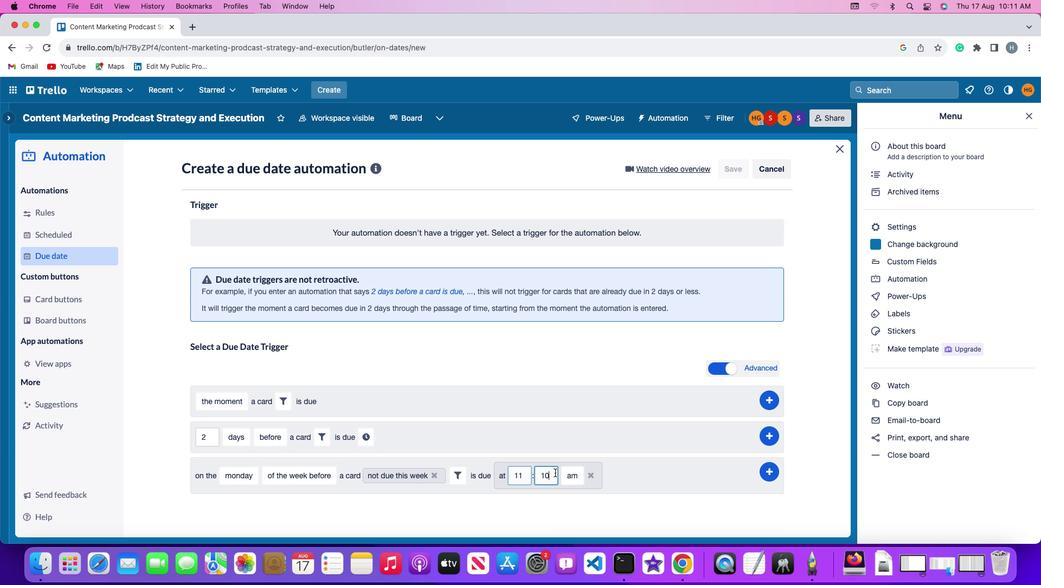 
Action: Mouse pressed left at (555, 472)
Screenshot: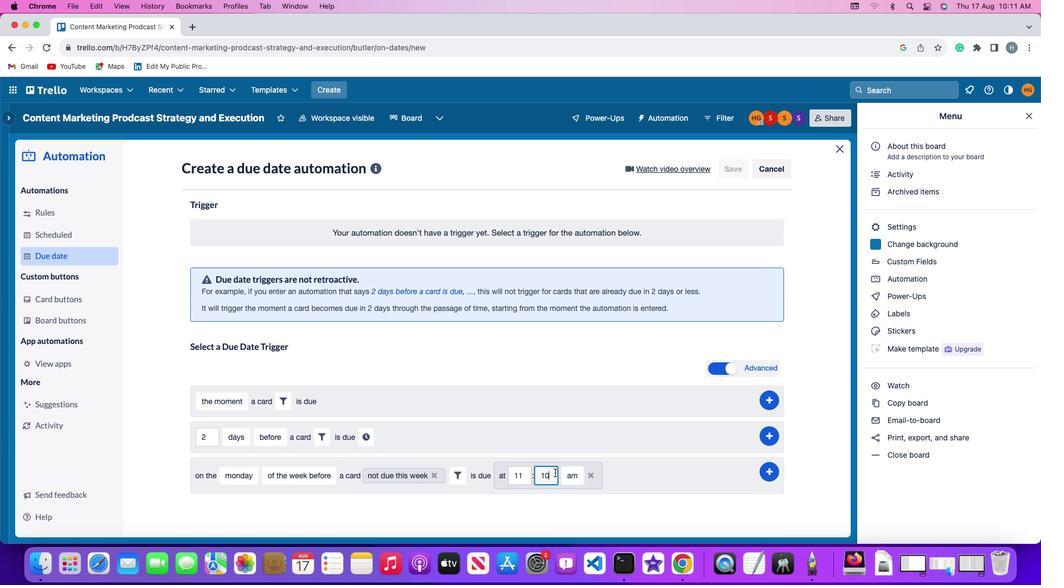 
Action: Key pressed Key.backspaceKey.backspace'0''0'
Screenshot: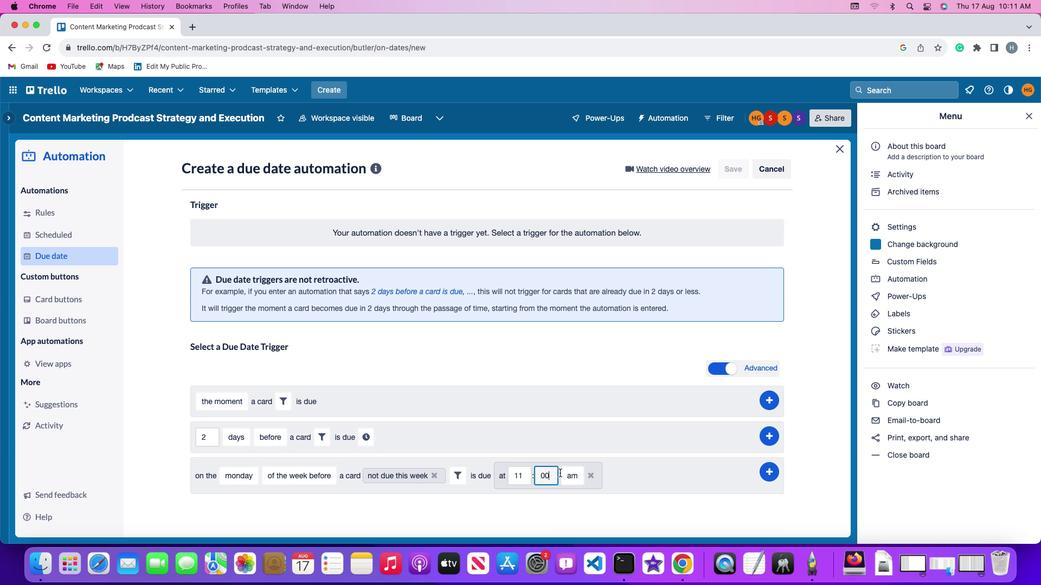 
Action: Mouse moved to (569, 473)
Screenshot: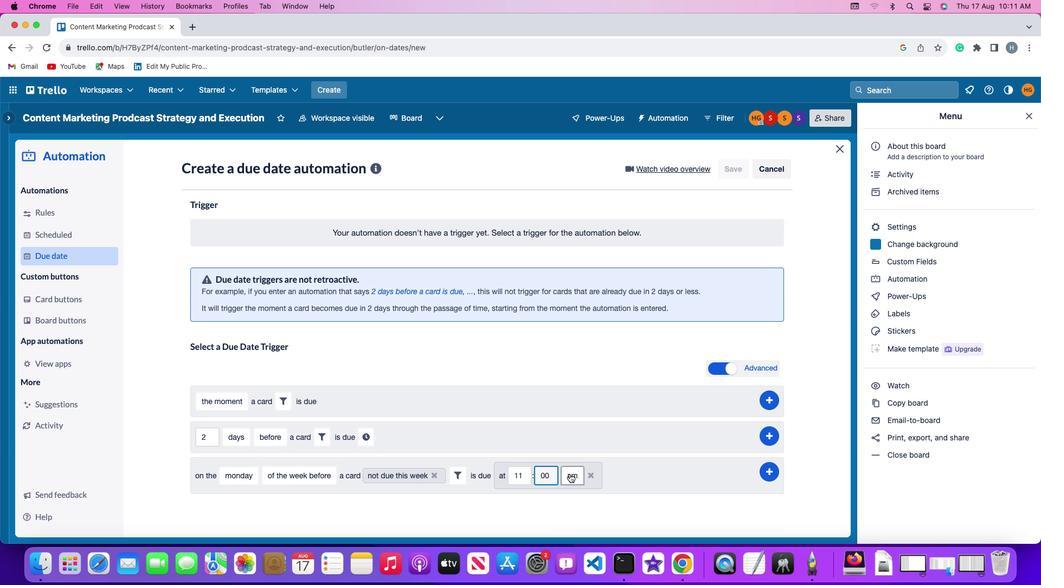 
Action: Mouse pressed left at (569, 473)
Screenshot: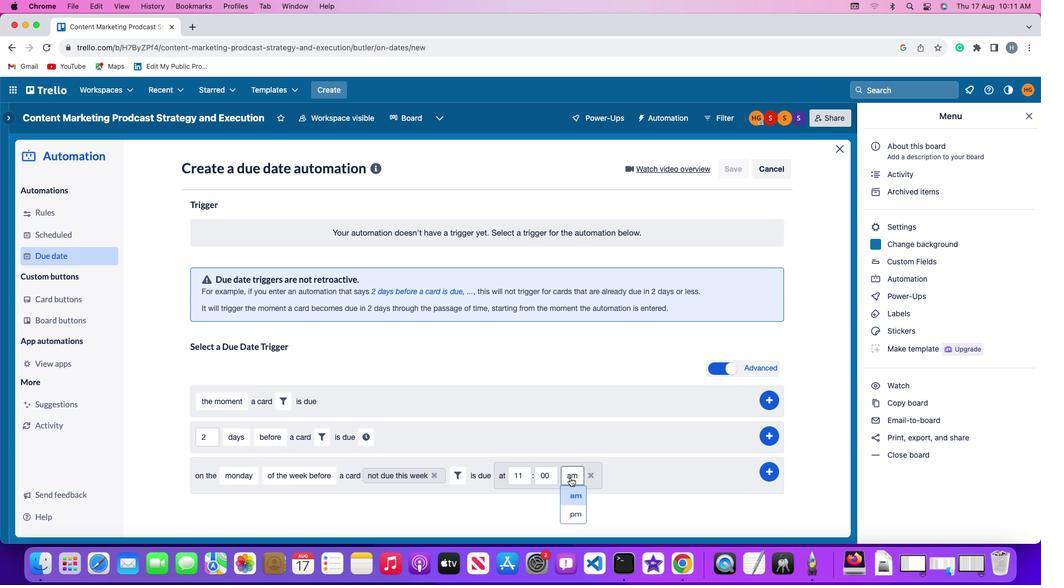 
Action: Mouse moved to (573, 497)
Screenshot: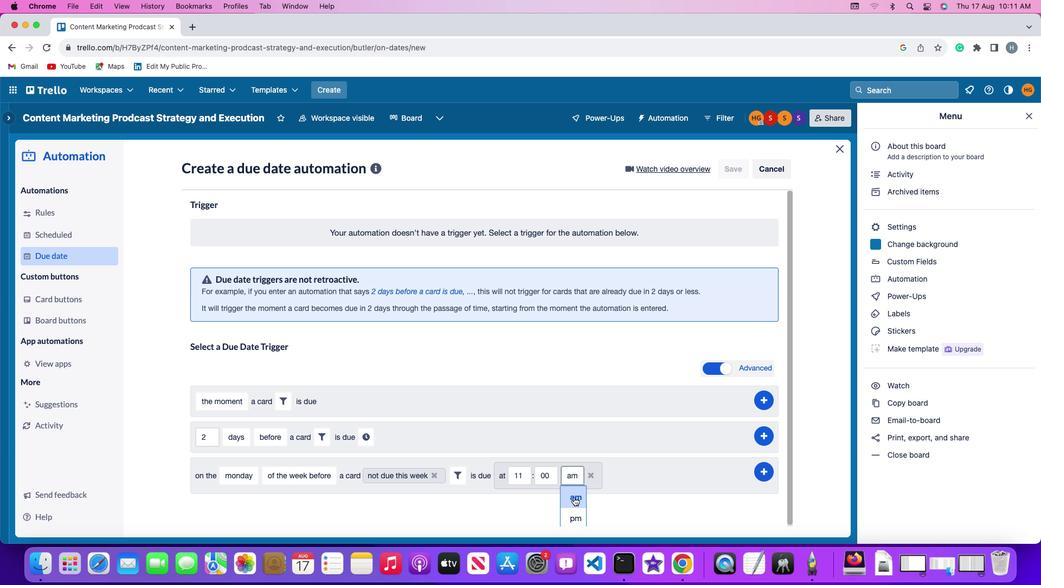 
Action: Mouse pressed left at (573, 497)
Screenshot: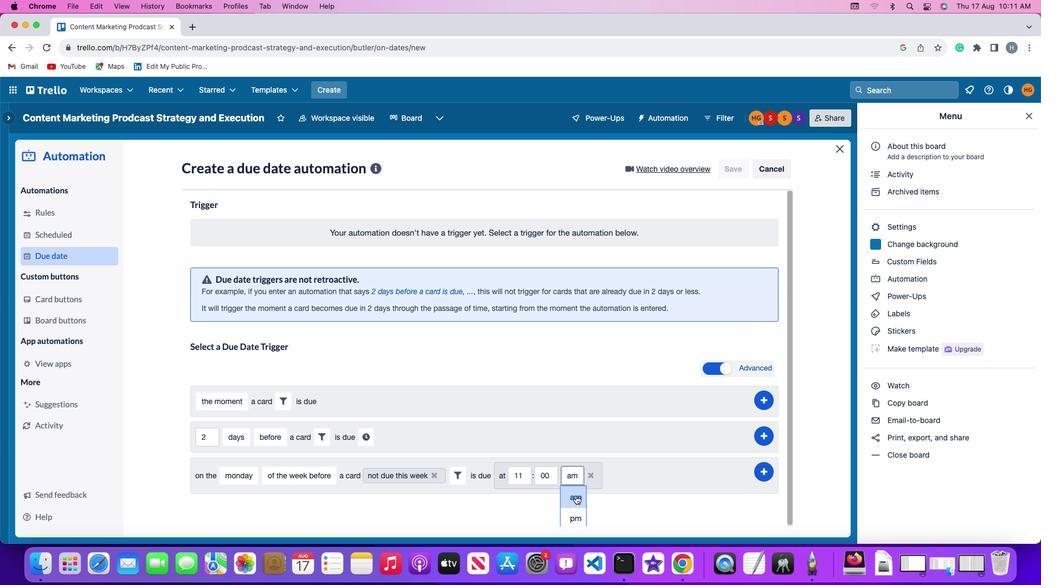 
Action: Mouse moved to (769, 469)
Screenshot: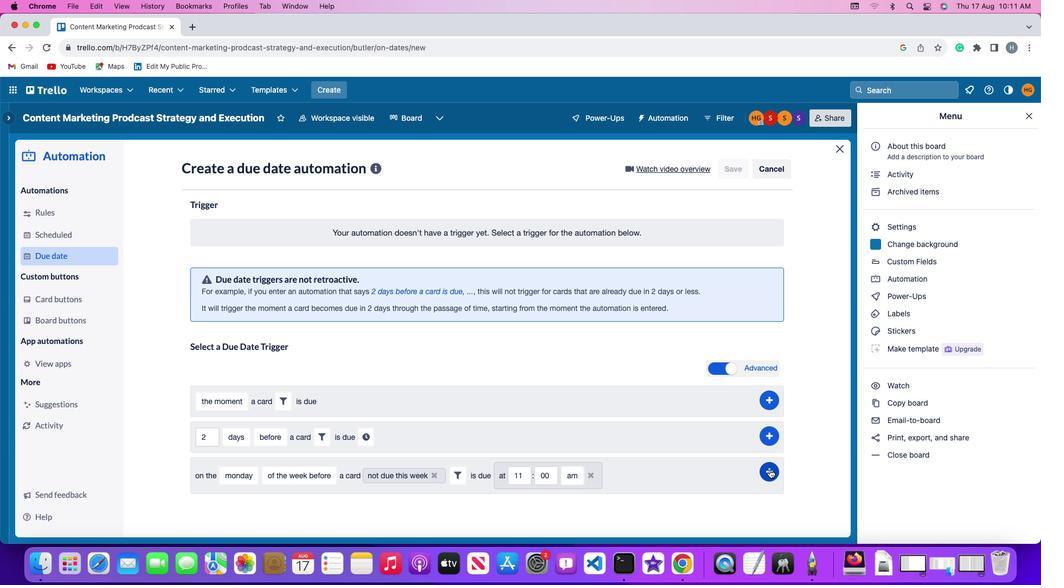 
Action: Mouse pressed left at (769, 469)
Screenshot: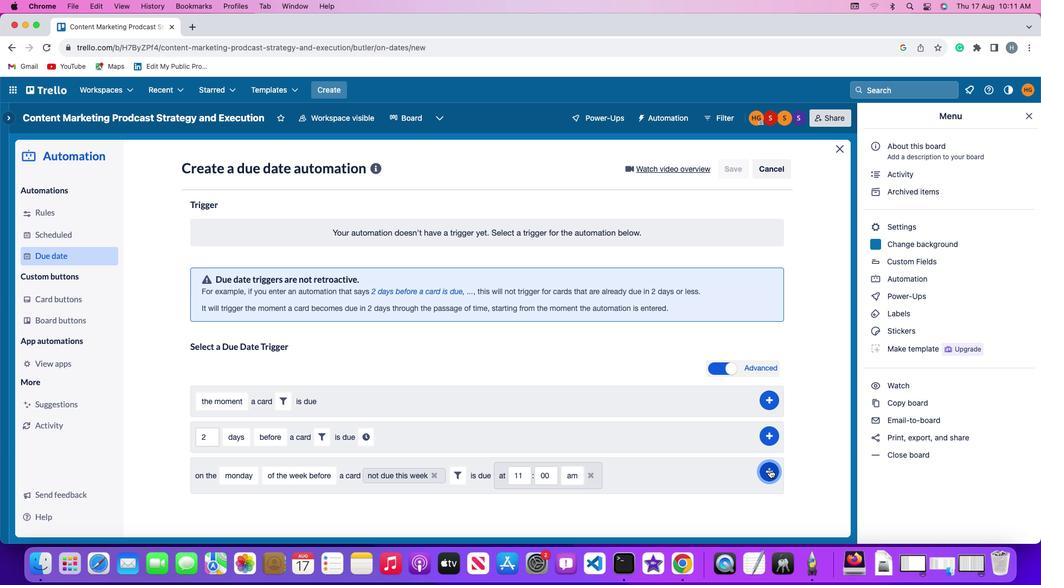 
Action: Mouse moved to (804, 398)
Screenshot: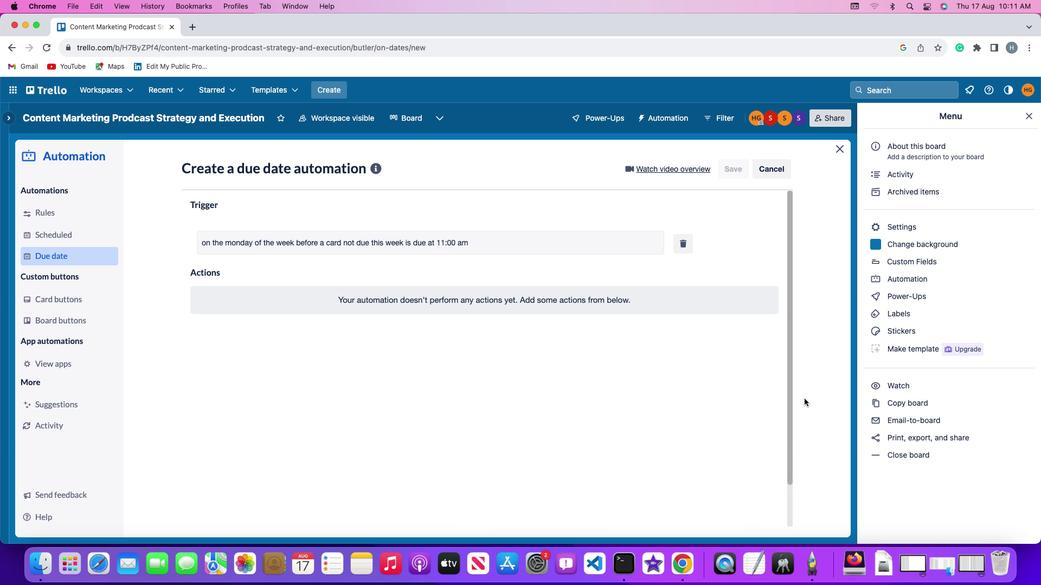 
